 Task: Search one way flight ticket for 1 adult, 1 child, 1 infant in seat in premium economy from Rockford: Chicago Rockford International Airport(was Northwest Chicagoland Regional Airport At Rockford) to New Bern: Coastal Carolina Regional Airport (was Craven County Regional) on 5-4-2023. Choice of flights is American. Number of bags: 6 checked bags. Price is upto 110000. Outbound departure time preference is 17:45.
Action: Mouse moved to (324, 319)
Screenshot: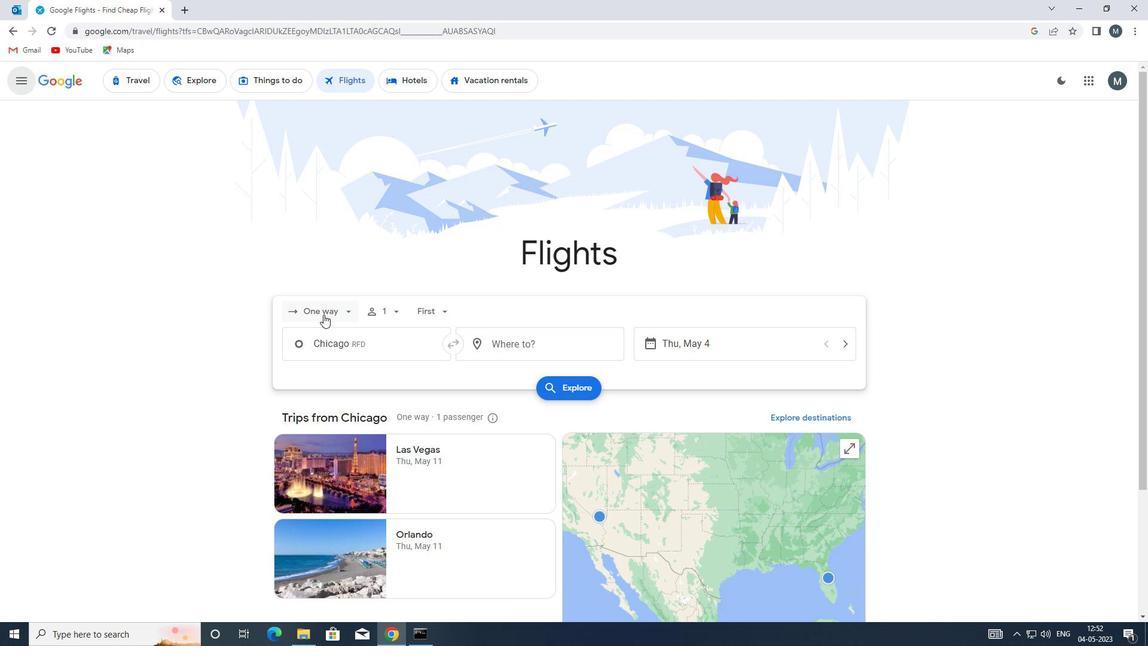 
Action: Mouse pressed left at (324, 319)
Screenshot: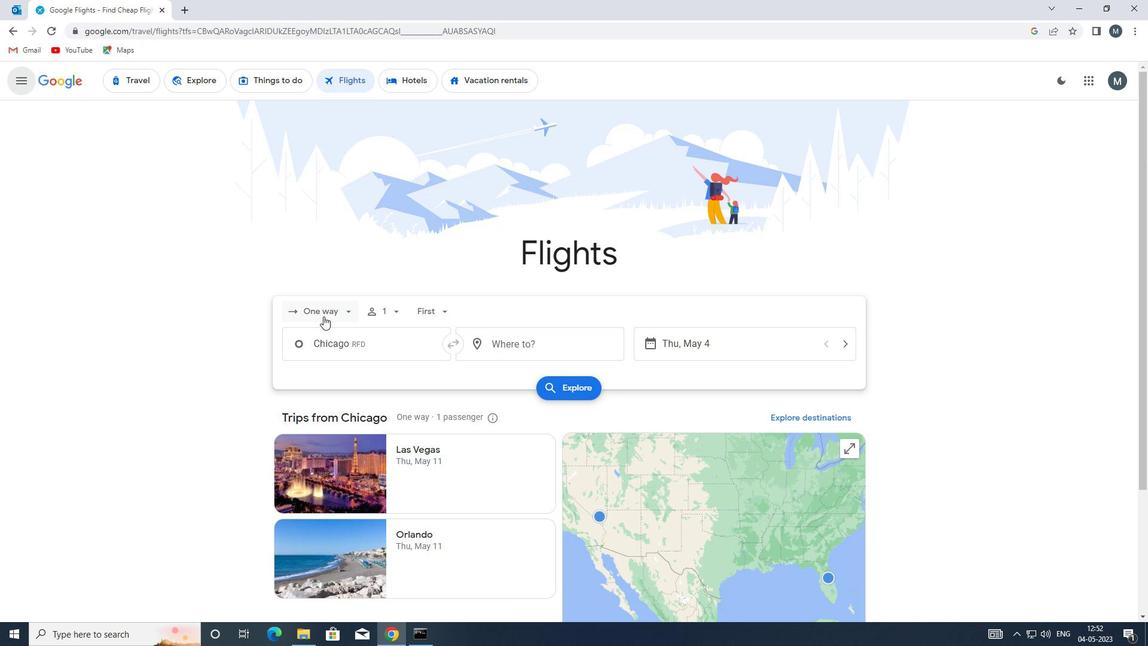 
Action: Mouse moved to (331, 366)
Screenshot: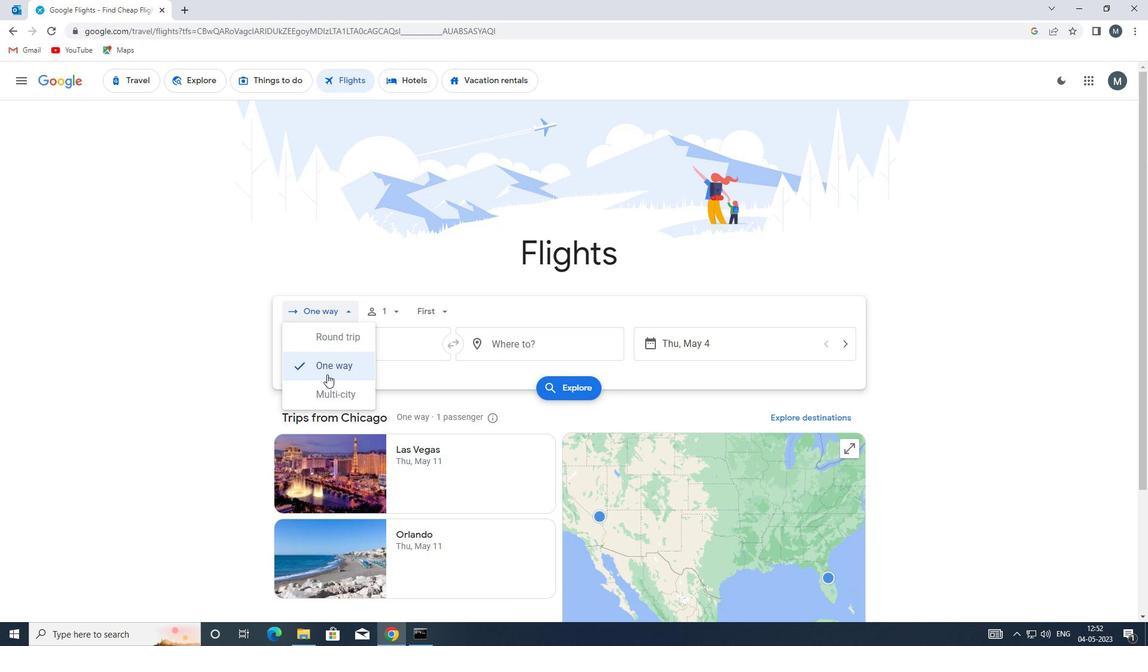
Action: Mouse pressed left at (331, 366)
Screenshot: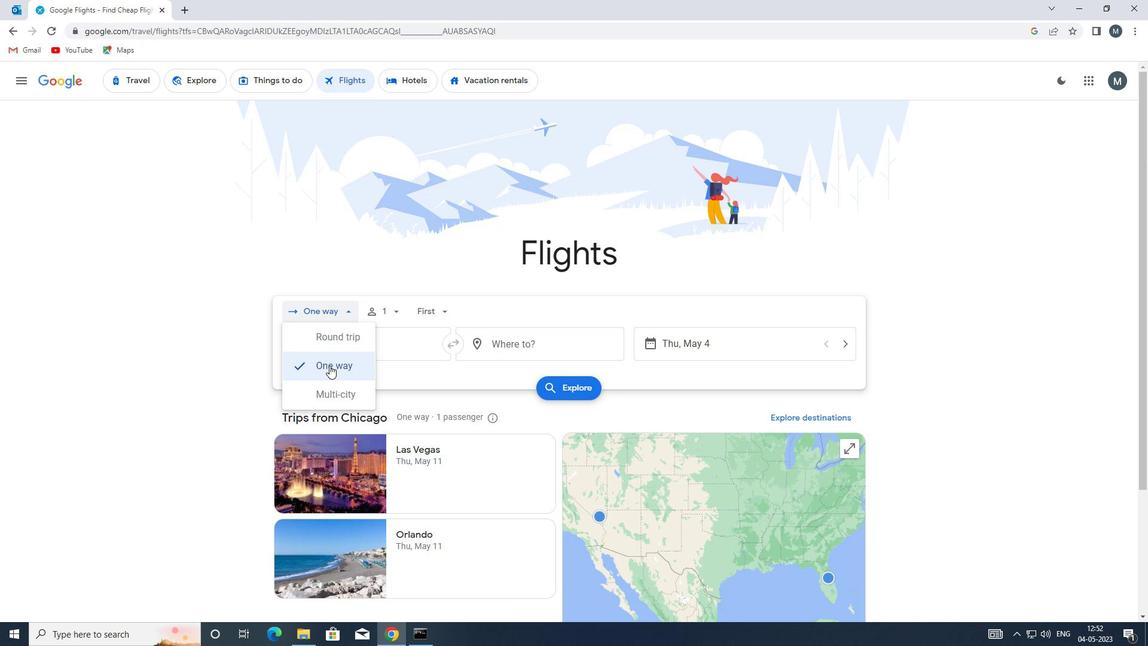 
Action: Mouse moved to (397, 312)
Screenshot: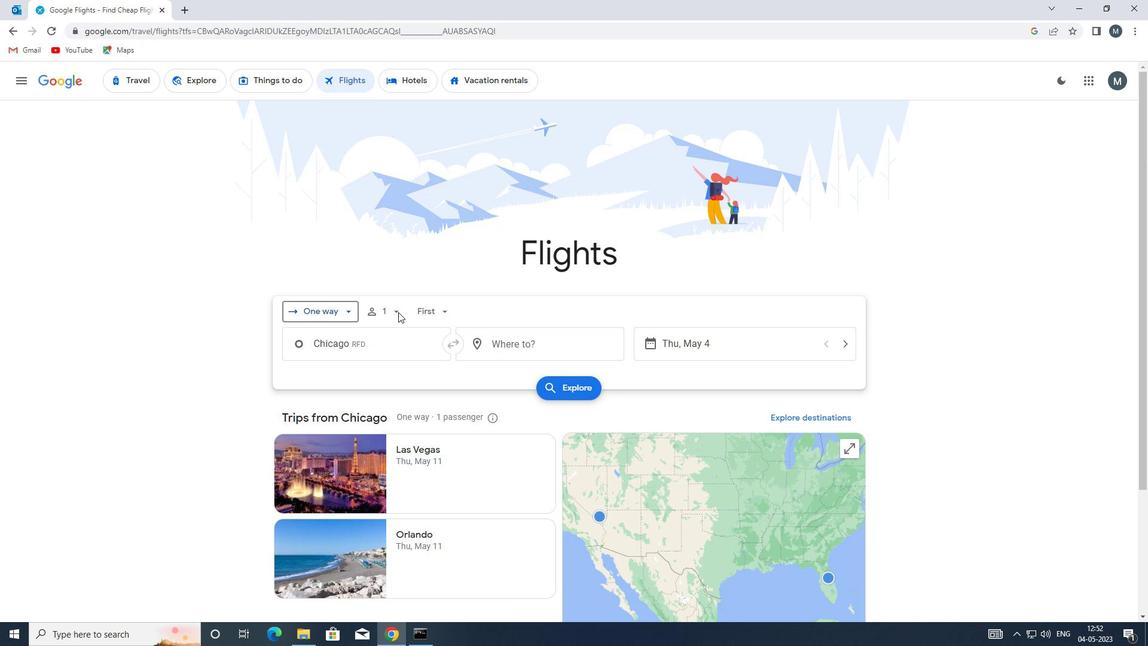 
Action: Mouse pressed left at (397, 312)
Screenshot: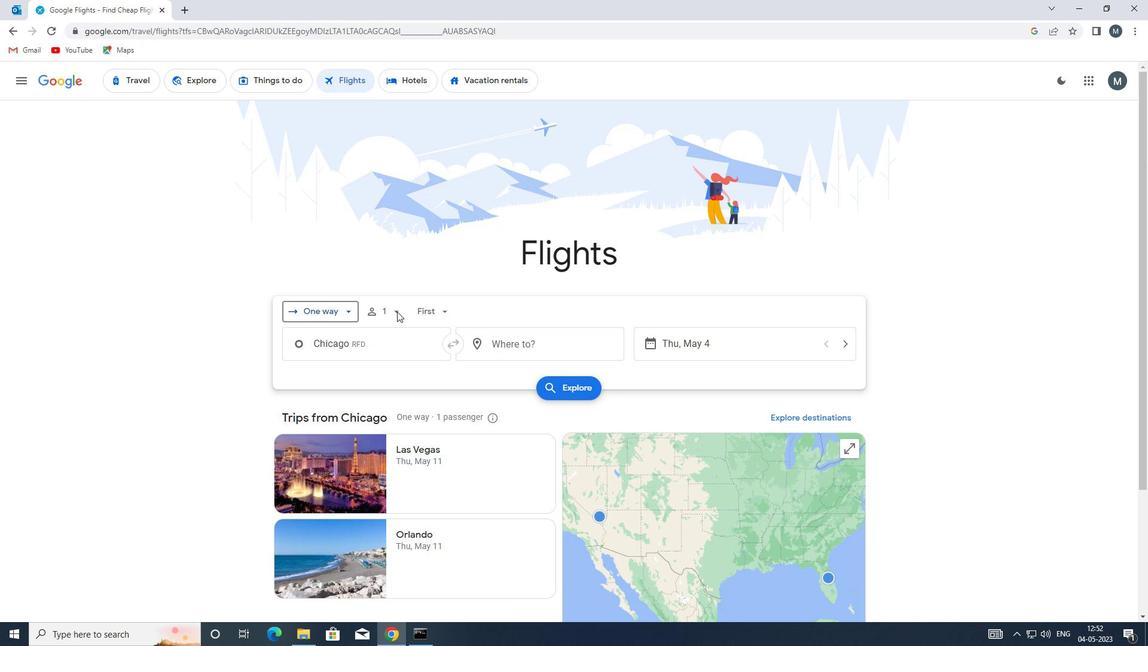 
Action: Mouse moved to (491, 373)
Screenshot: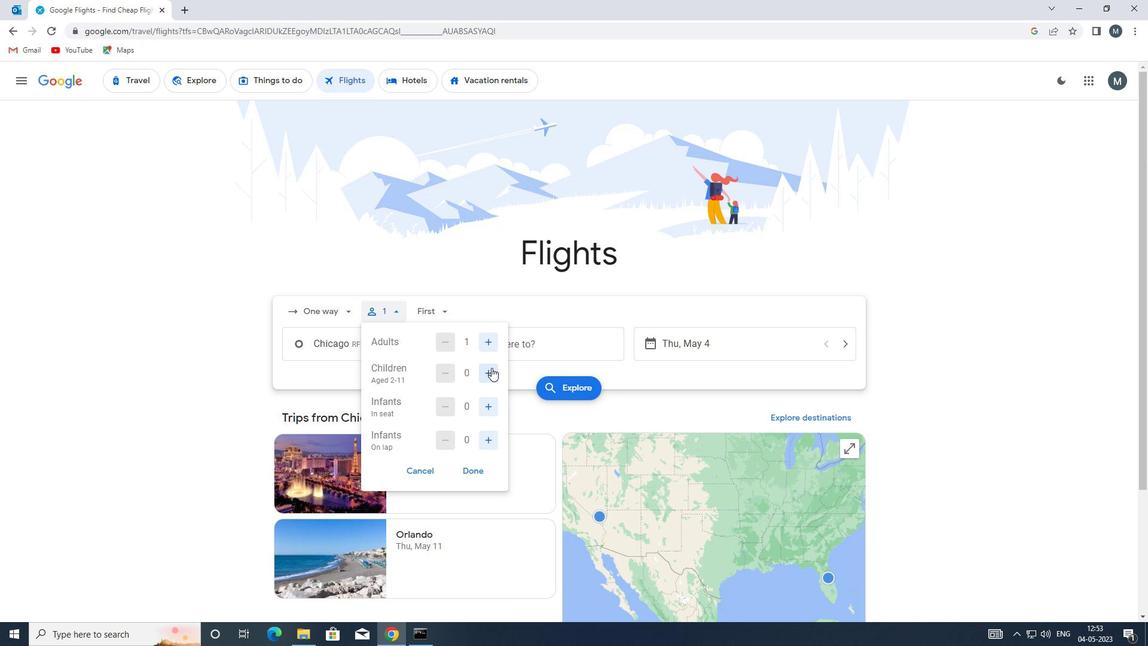 
Action: Mouse pressed left at (491, 373)
Screenshot: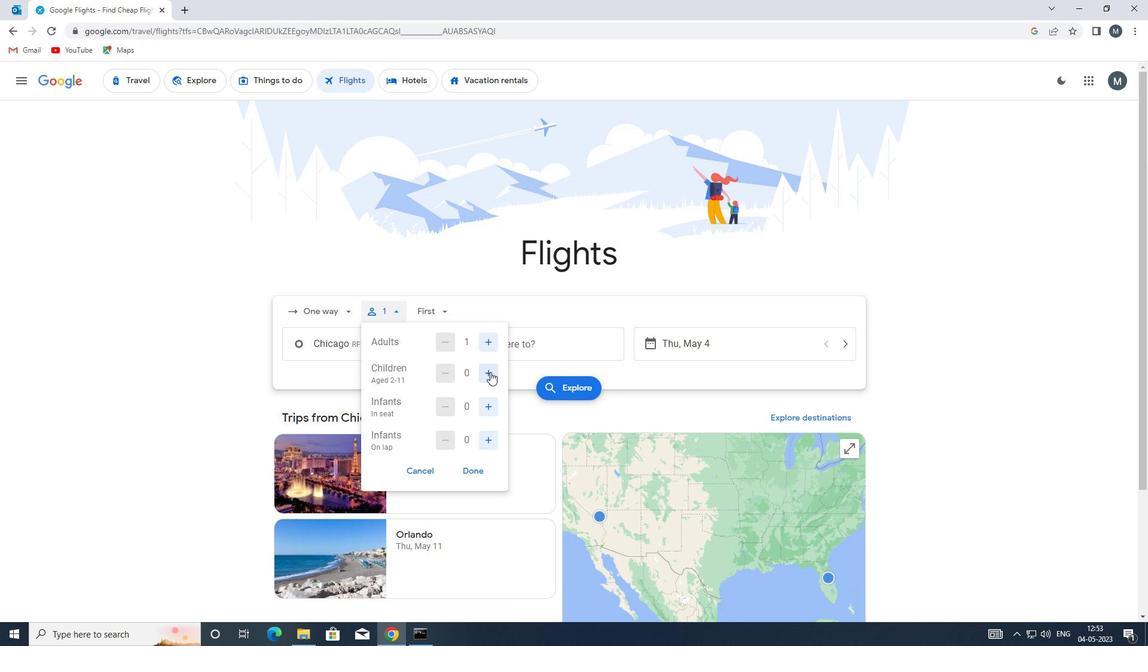 
Action: Mouse moved to (490, 409)
Screenshot: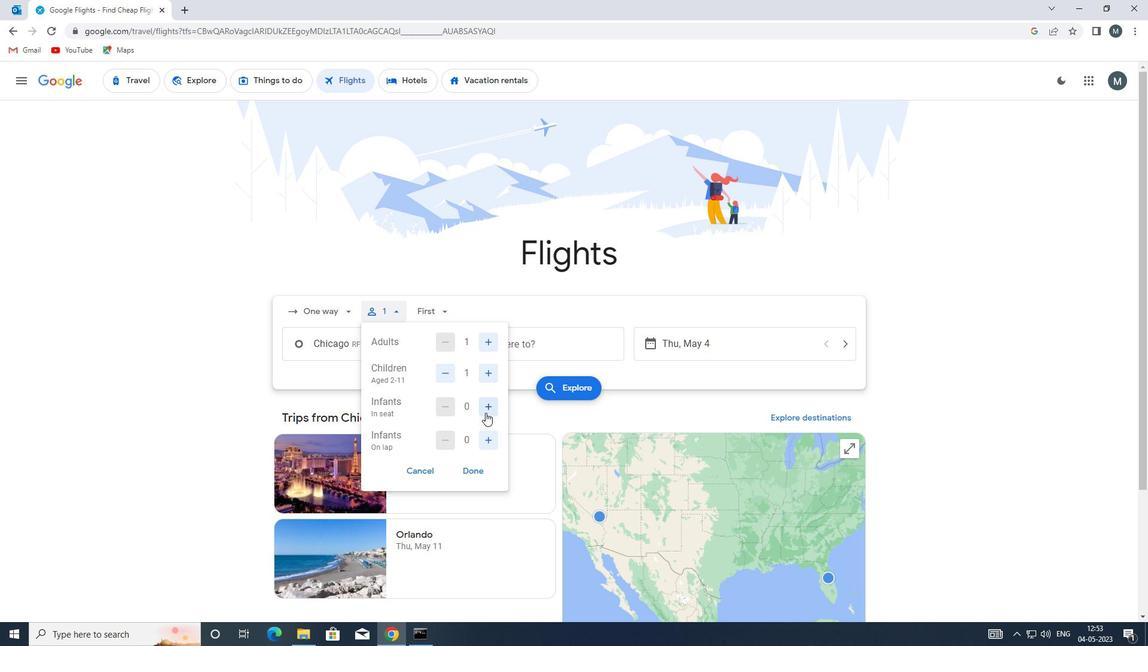 
Action: Mouse pressed left at (490, 409)
Screenshot: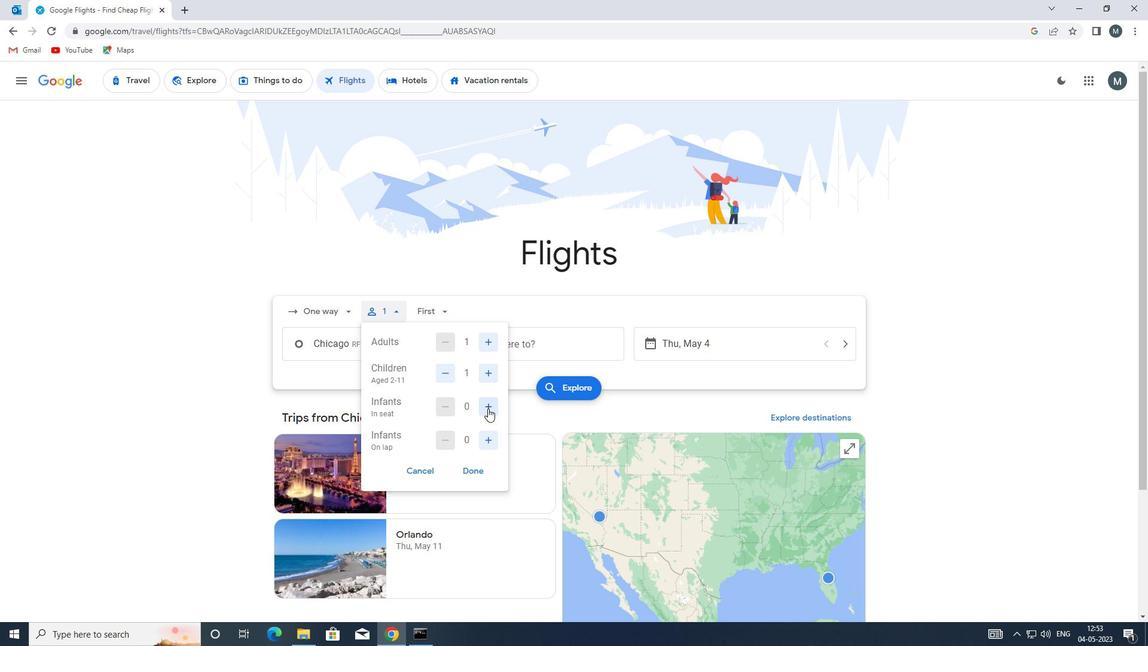
Action: Mouse moved to (481, 472)
Screenshot: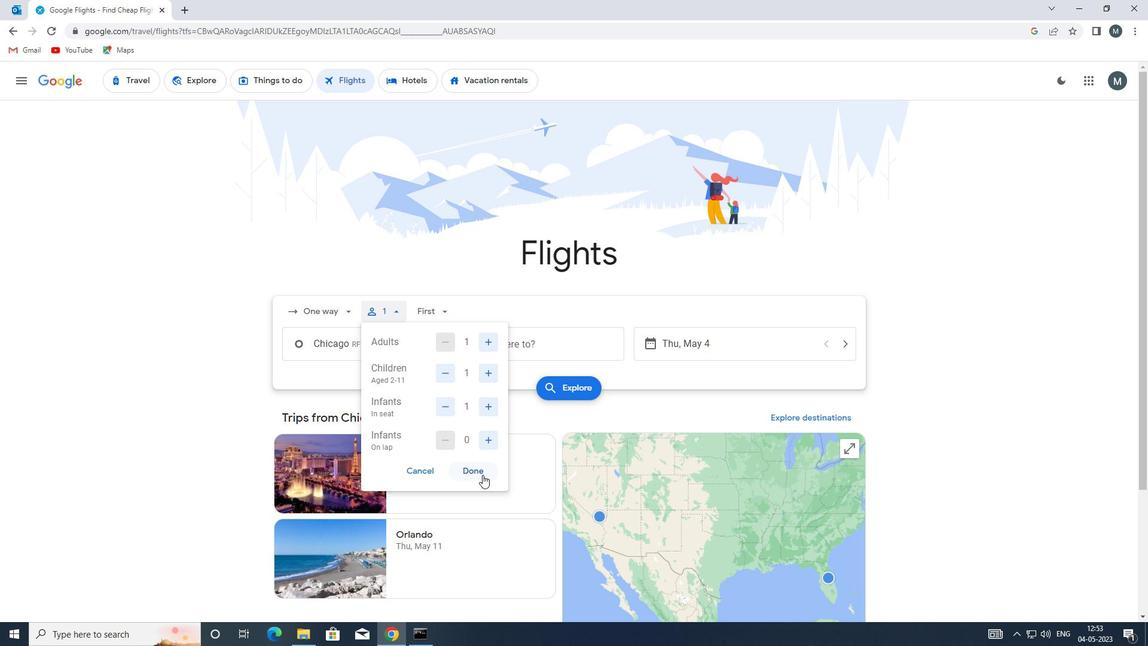 
Action: Mouse pressed left at (481, 472)
Screenshot: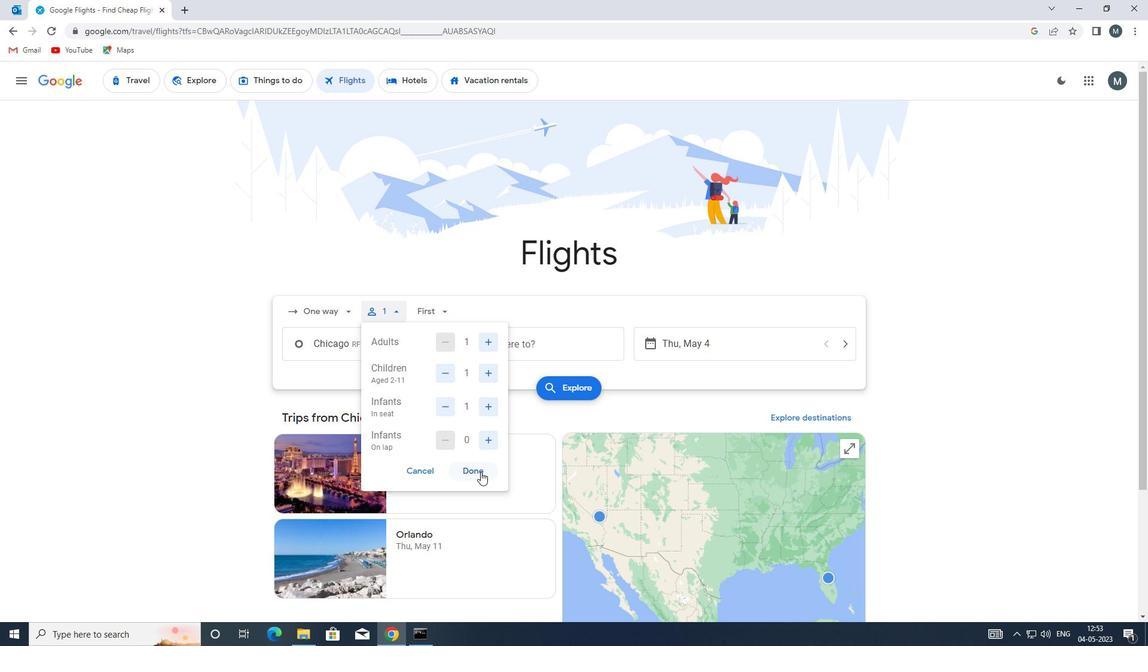 
Action: Mouse moved to (442, 314)
Screenshot: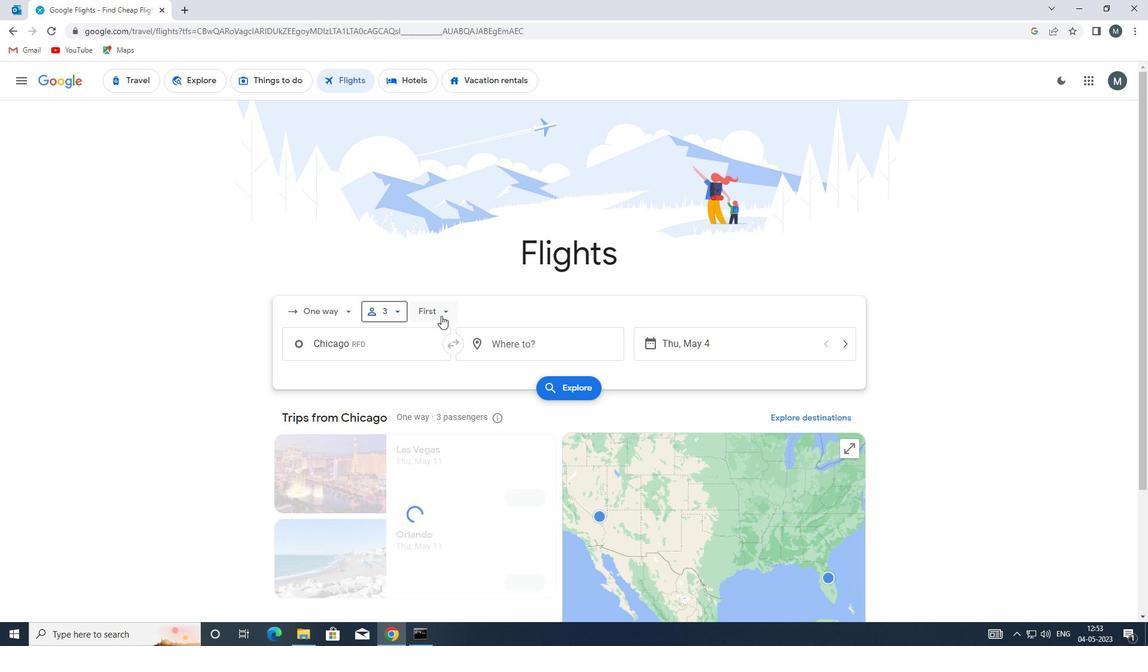 
Action: Mouse pressed left at (442, 314)
Screenshot: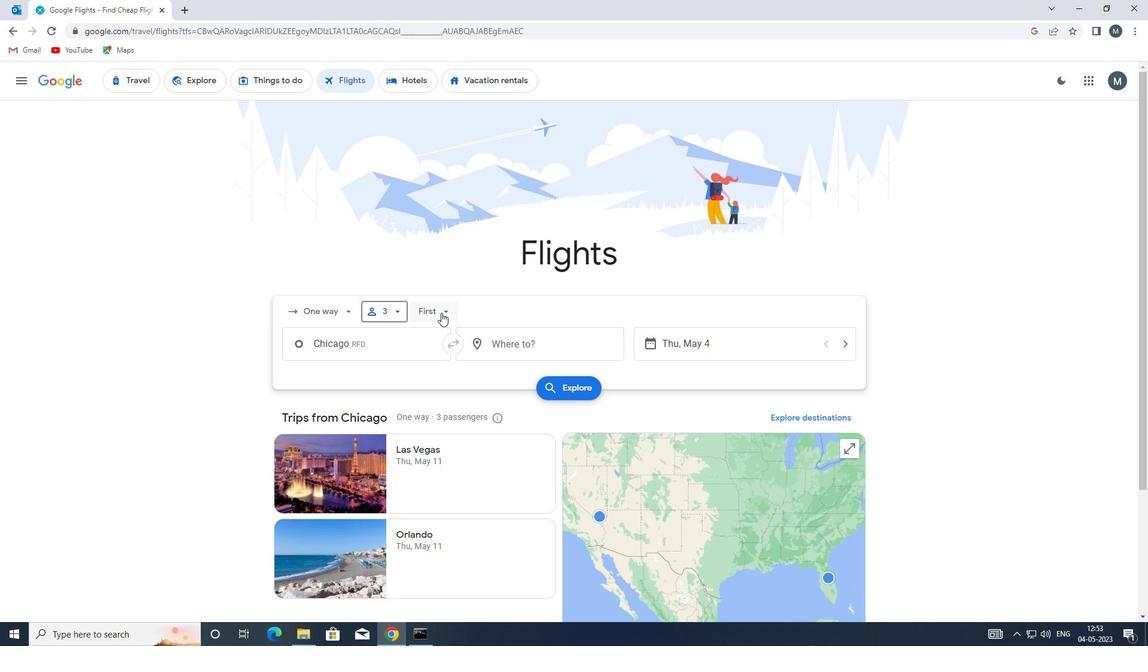 
Action: Mouse moved to (468, 366)
Screenshot: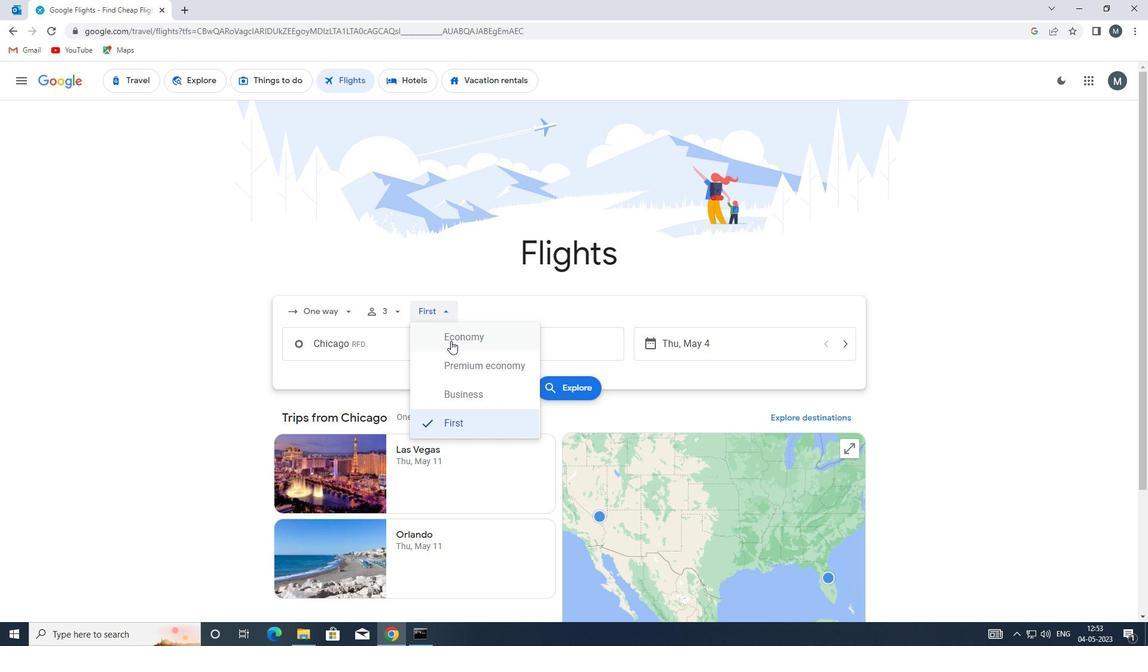 
Action: Mouse pressed left at (468, 366)
Screenshot: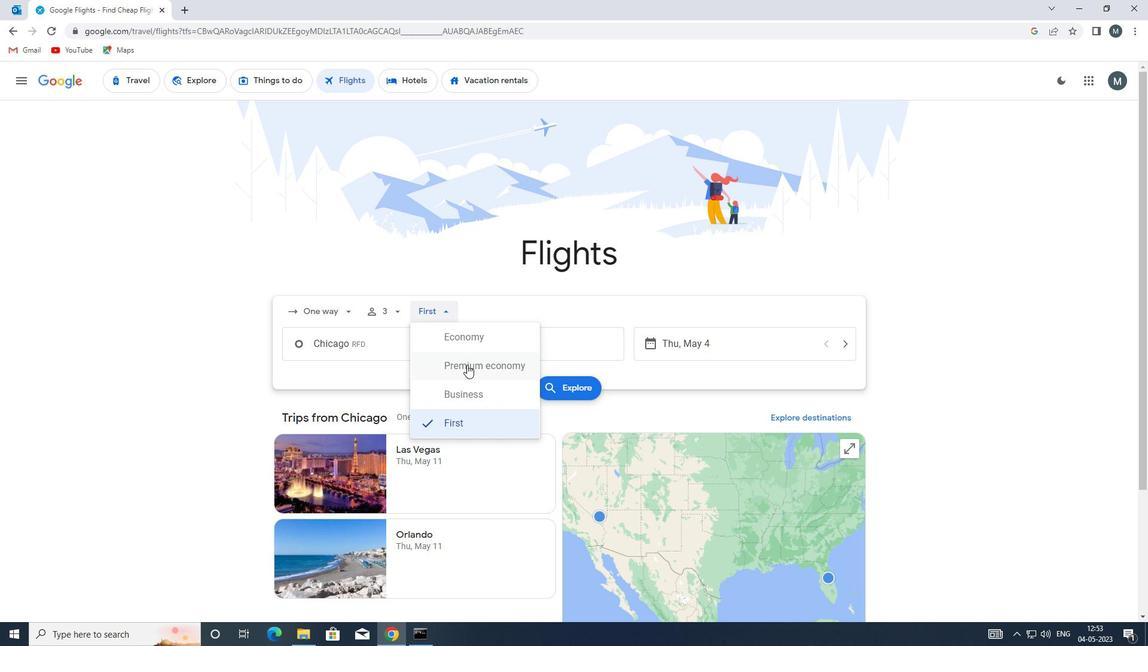 
Action: Mouse moved to (401, 350)
Screenshot: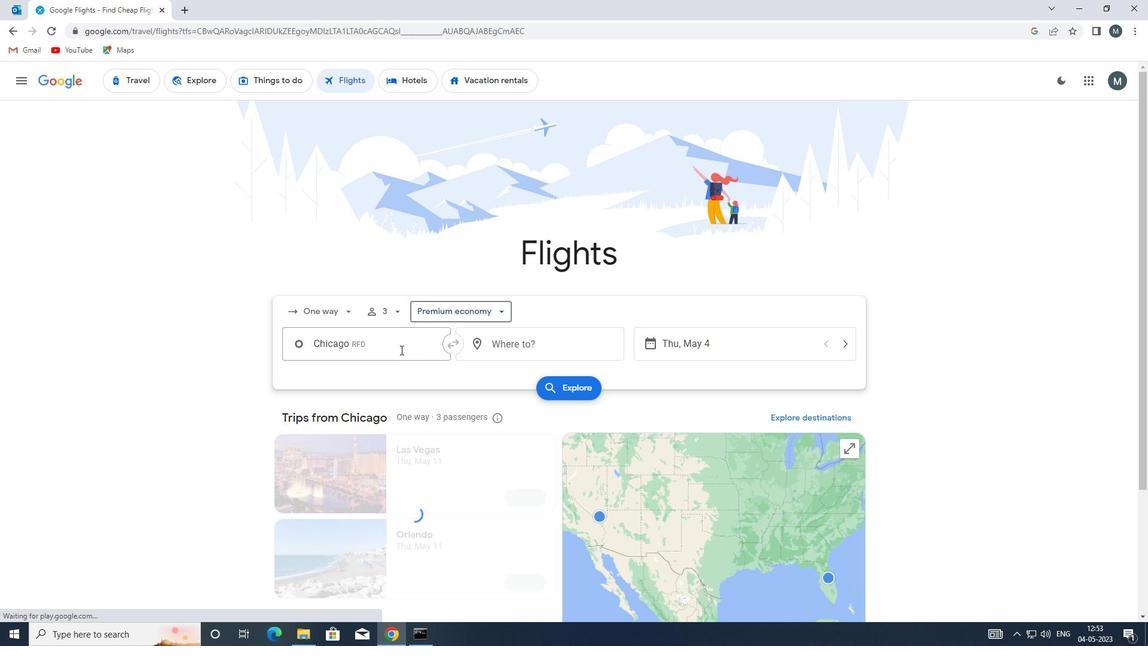 
Action: Mouse pressed left at (401, 350)
Screenshot: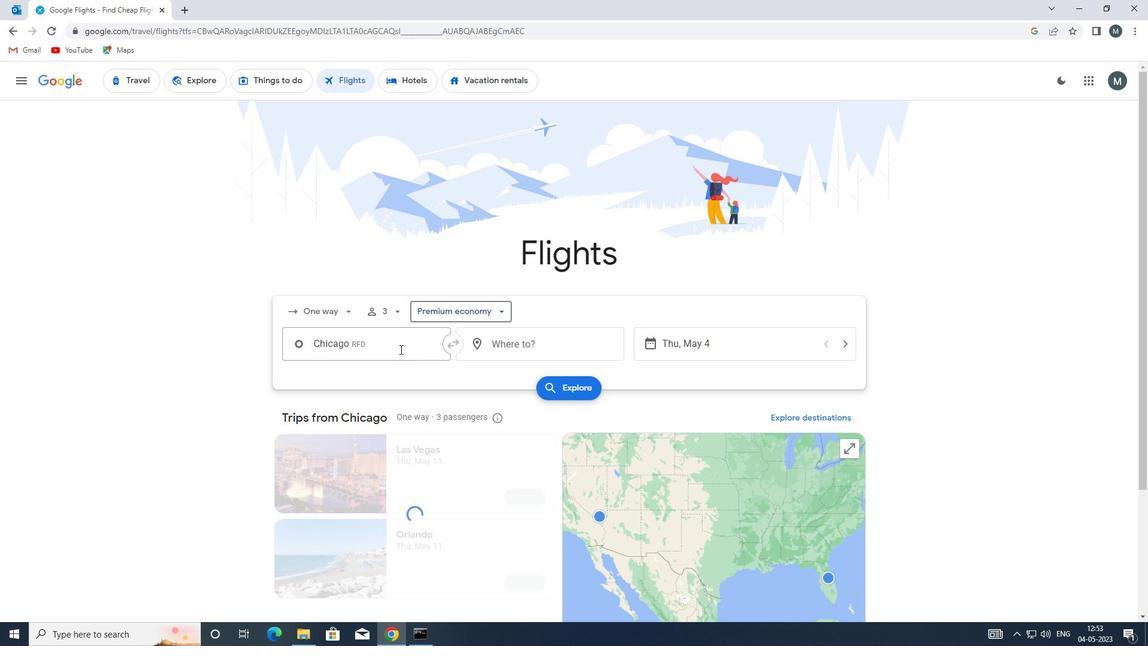
Action: Mouse moved to (402, 353)
Screenshot: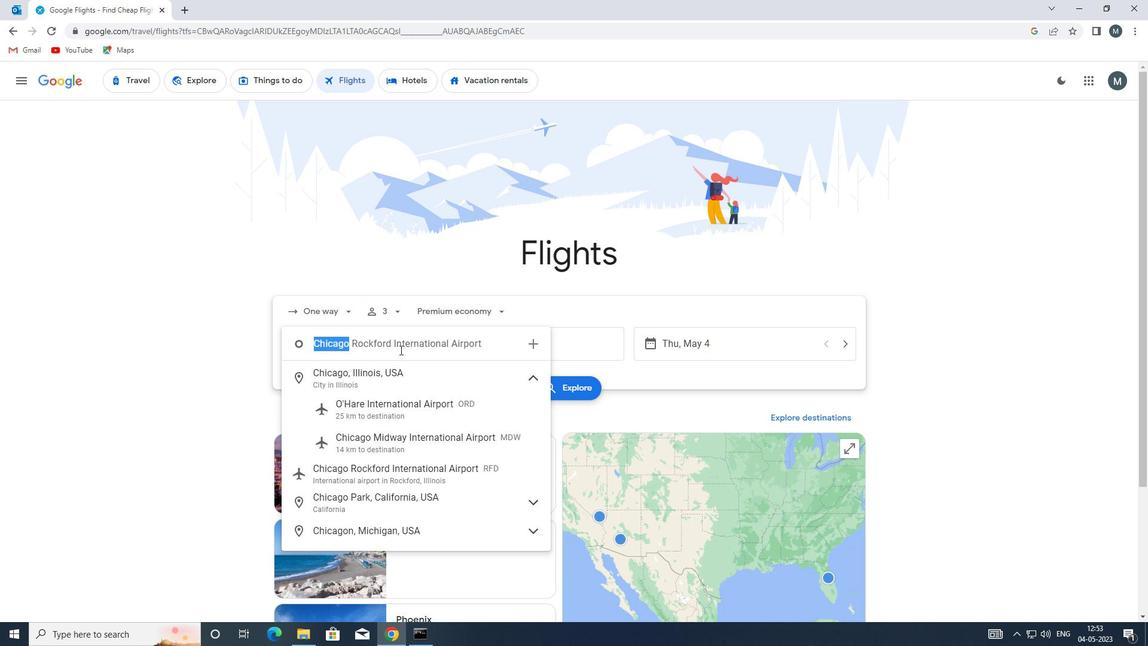 
Action: Key pressed rfd
Screenshot: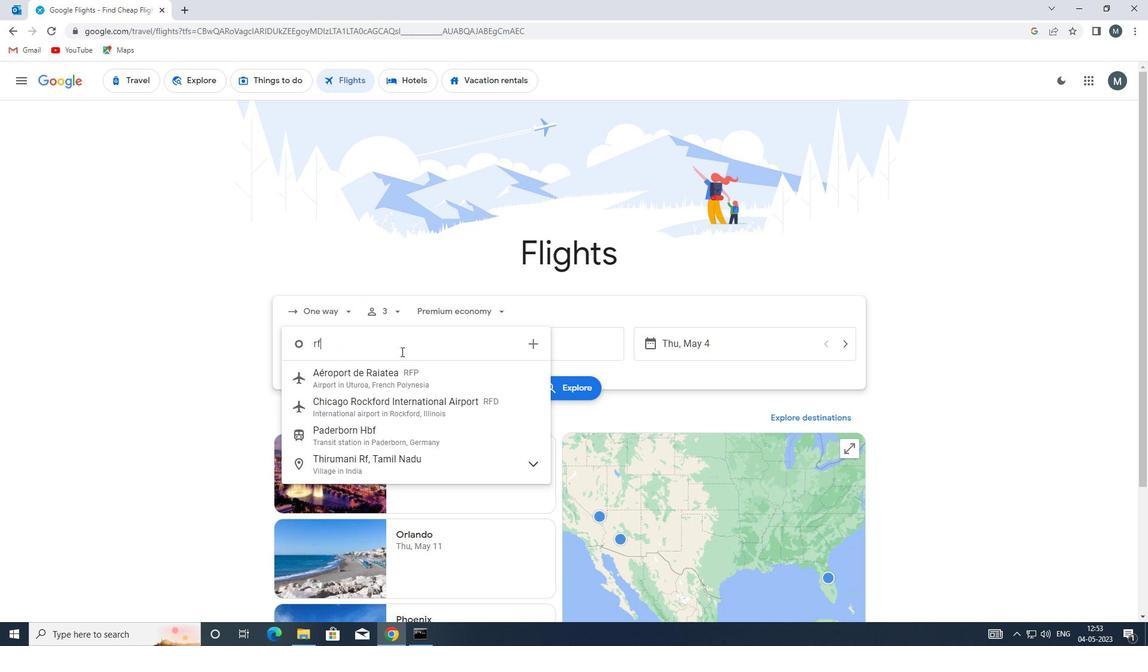 
Action: Mouse moved to (410, 378)
Screenshot: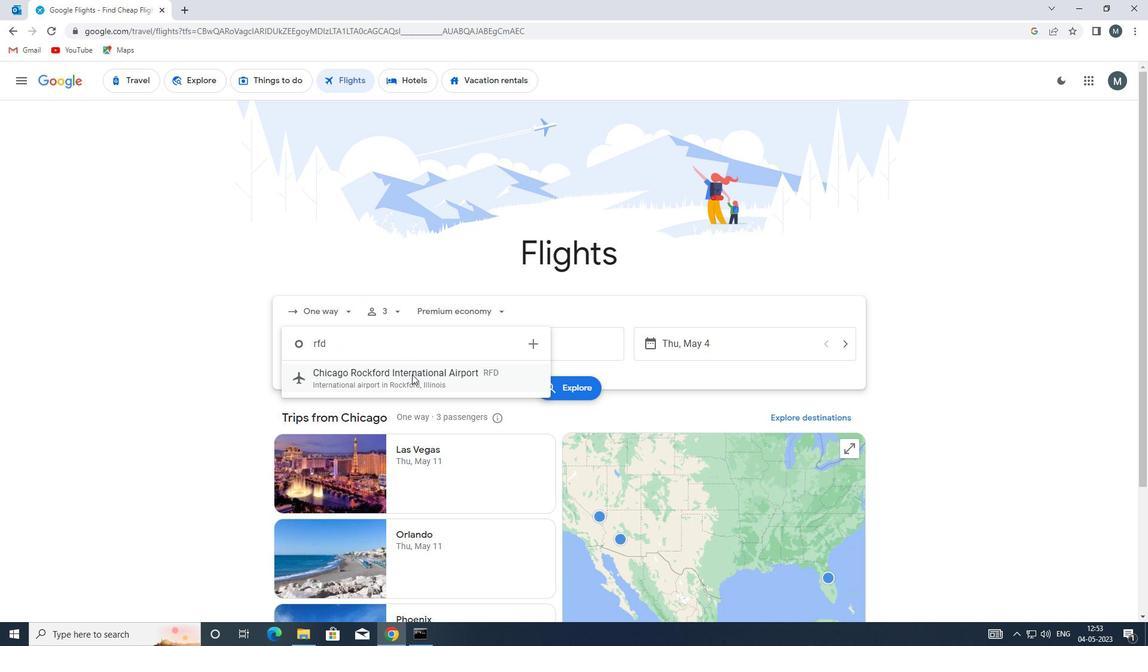 
Action: Mouse pressed left at (410, 378)
Screenshot: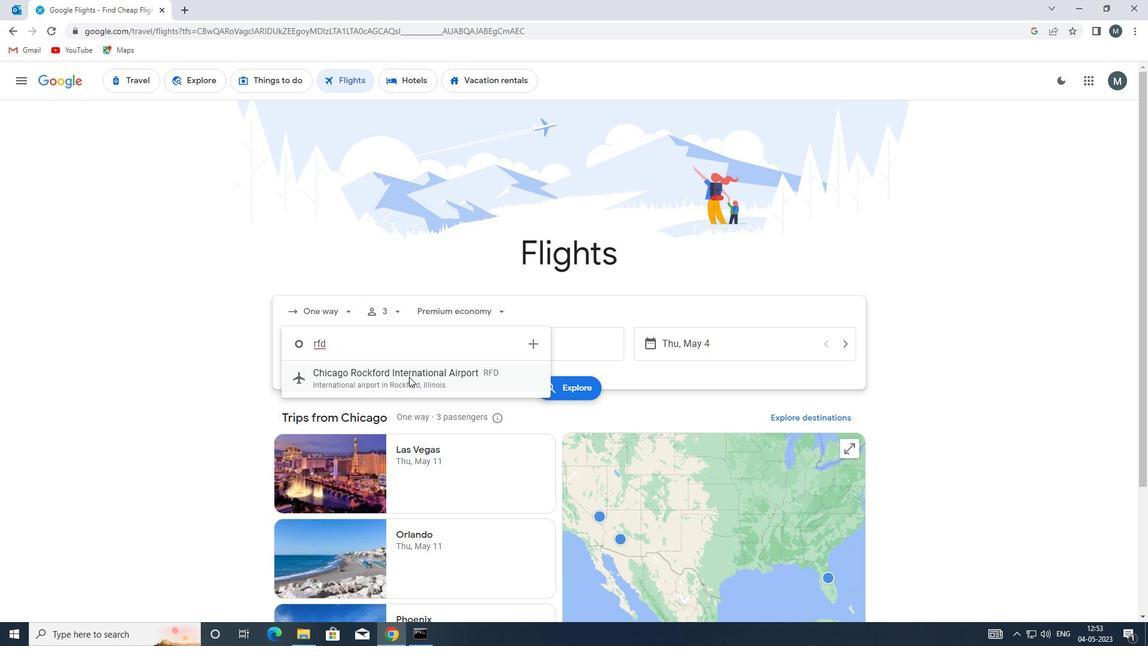 
Action: Mouse moved to (515, 351)
Screenshot: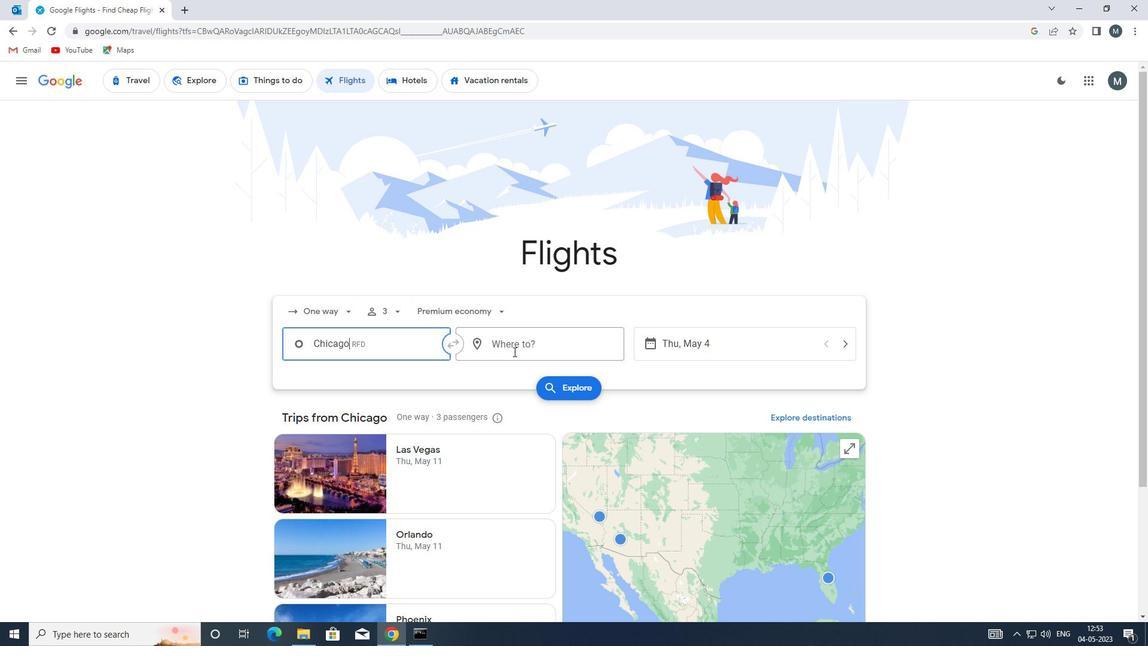 
Action: Mouse pressed left at (515, 351)
Screenshot: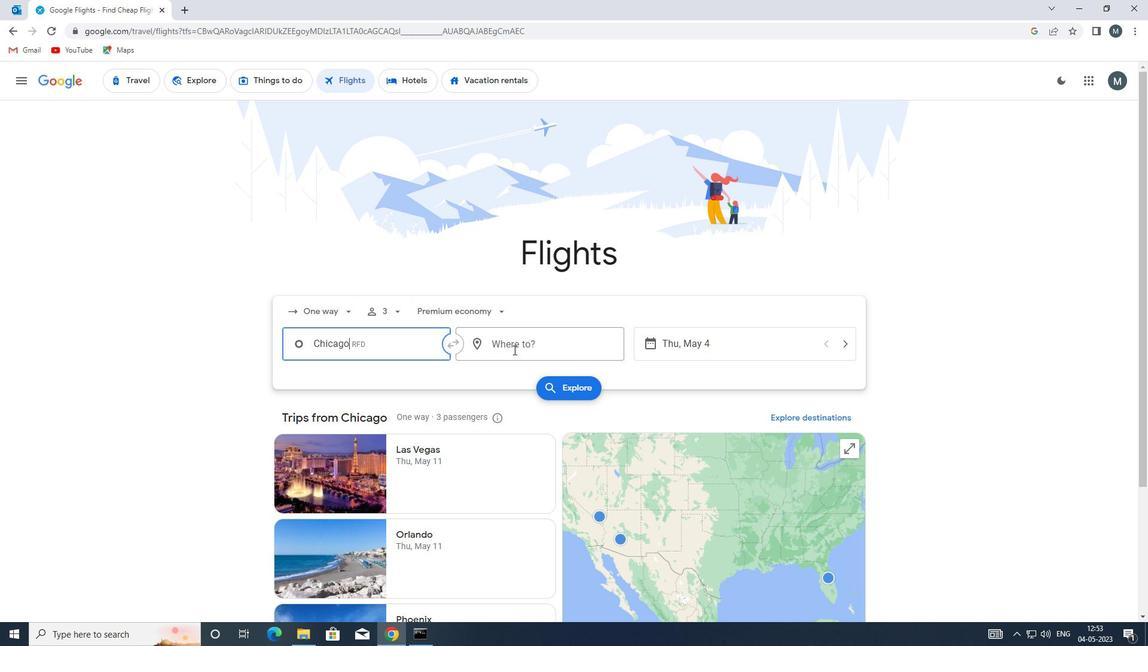 
Action: Mouse moved to (515, 349)
Screenshot: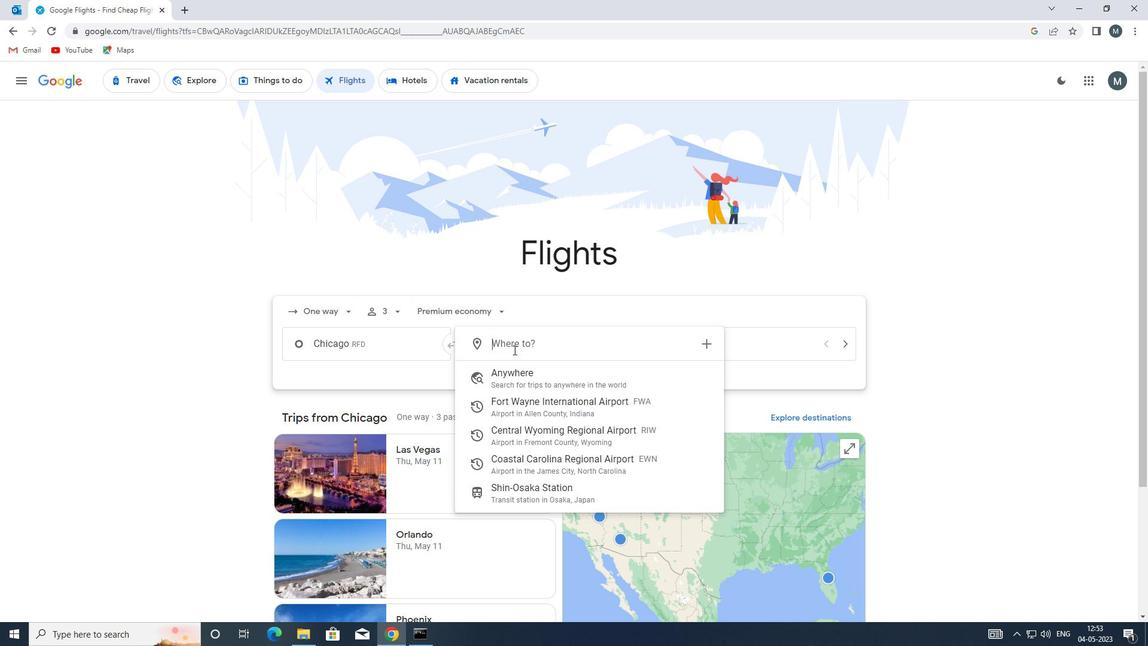
Action: Key pressed ewn
Screenshot: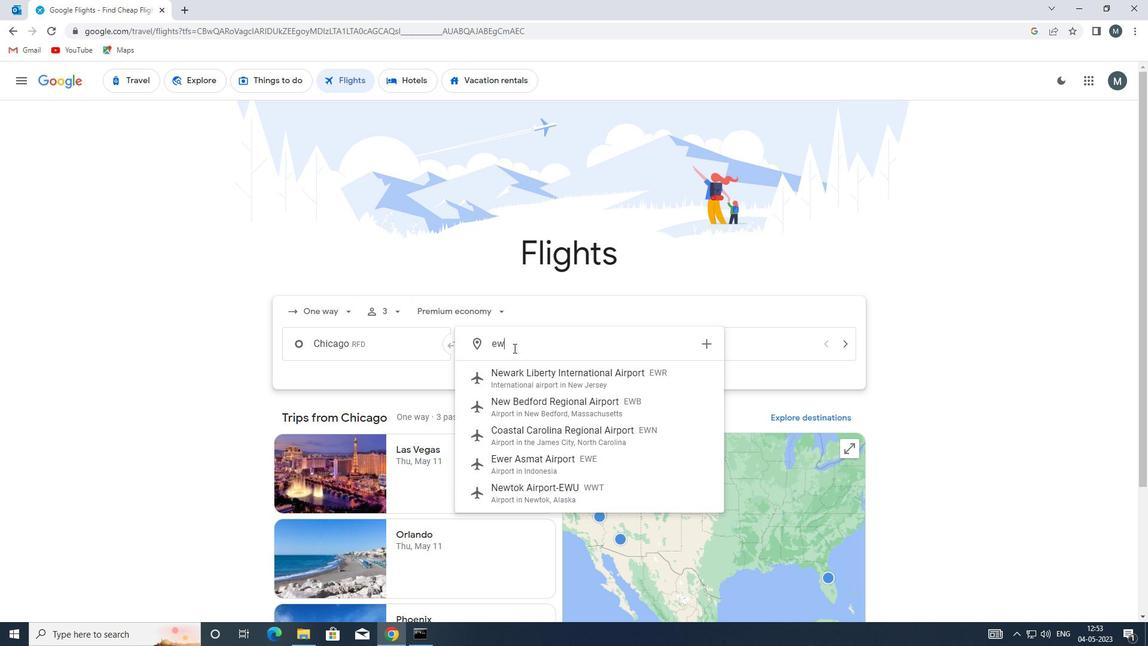 
Action: Mouse moved to (527, 381)
Screenshot: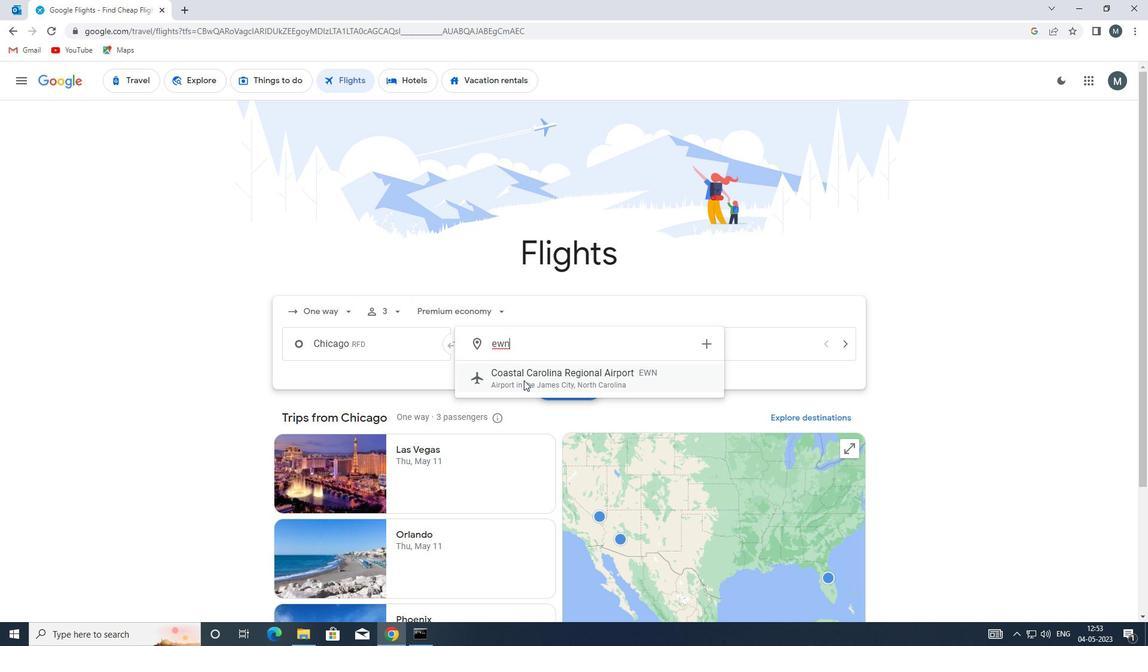 
Action: Mouse pressed left at (527, 381)
Screenshot: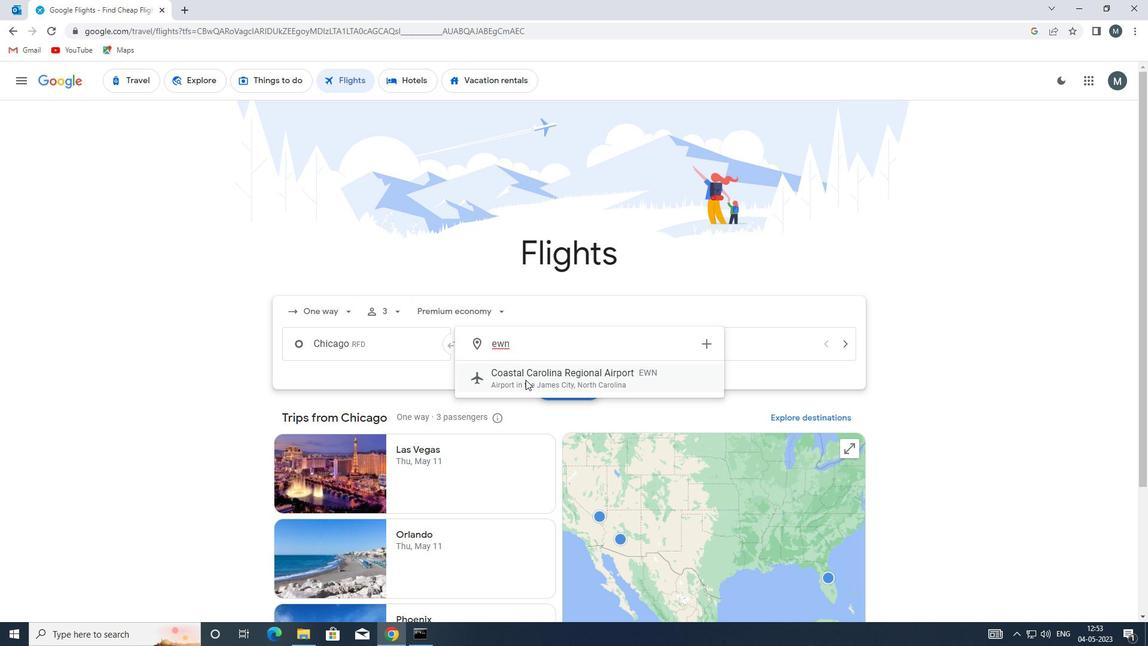 
Action: Mouse moved to (676, 345)
Screenshot: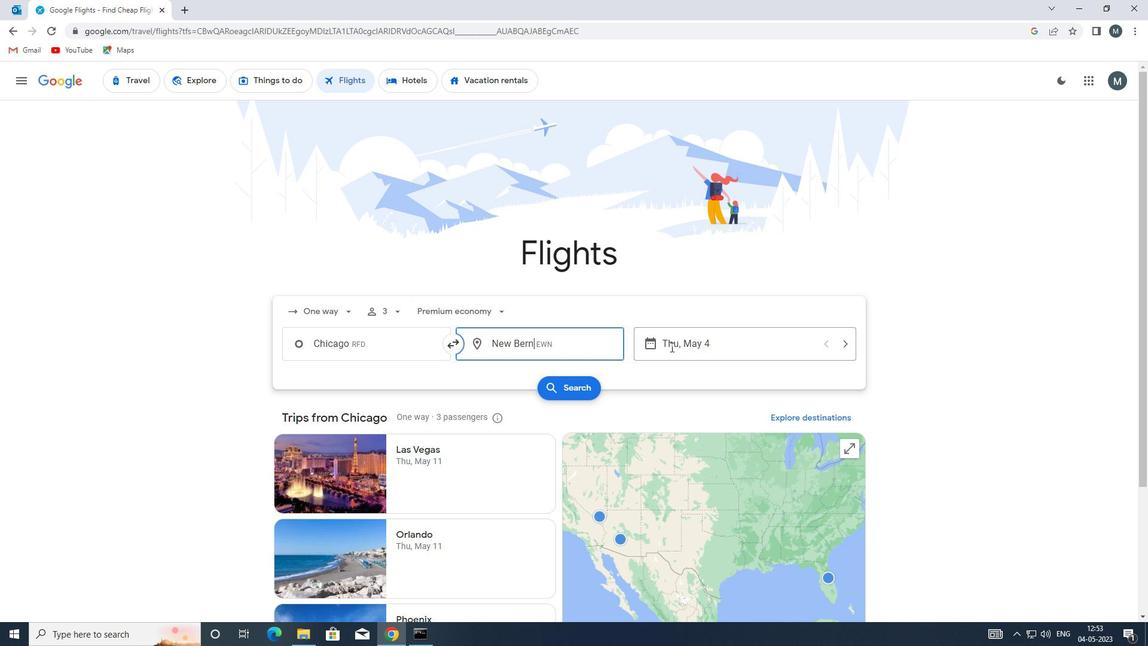 
Action: Mouse pressed left at (676, 345)
Screenshot: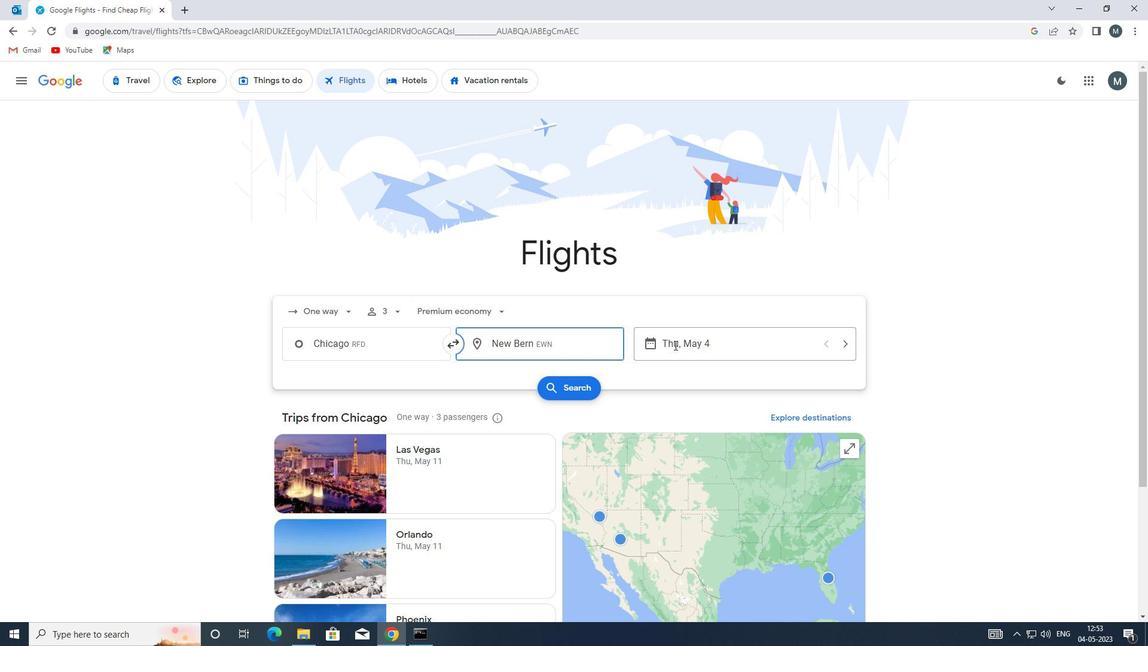 
Action: Mouse moved to (552, 405)
Screenshot: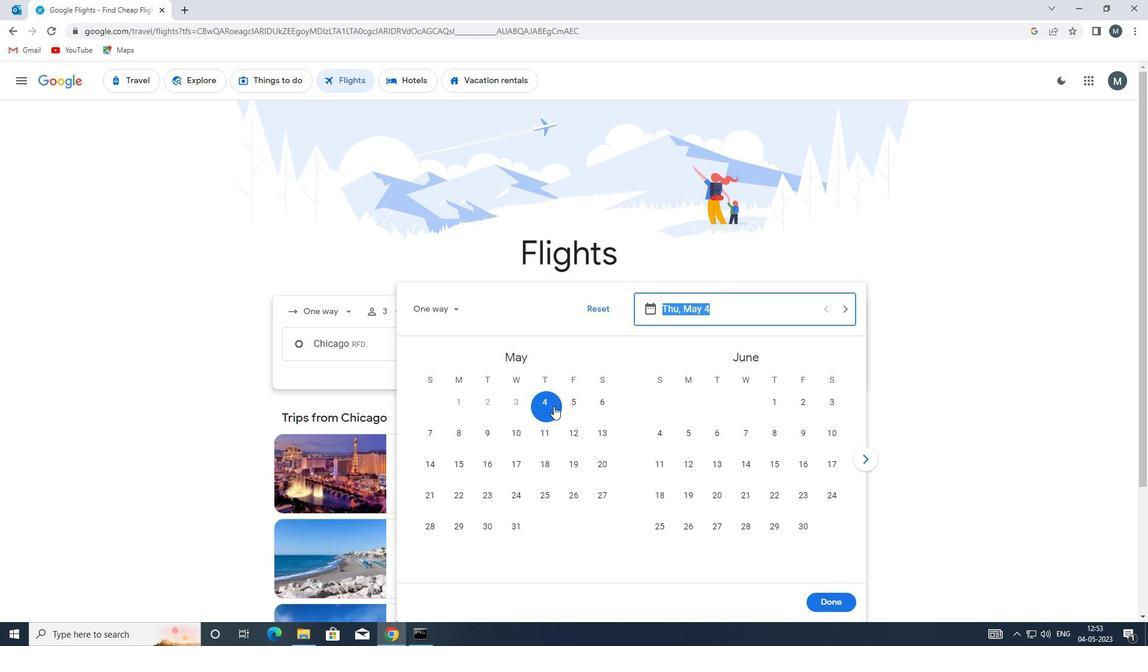 
Action: Mouse pressed left at (552, 405)
Screenshot: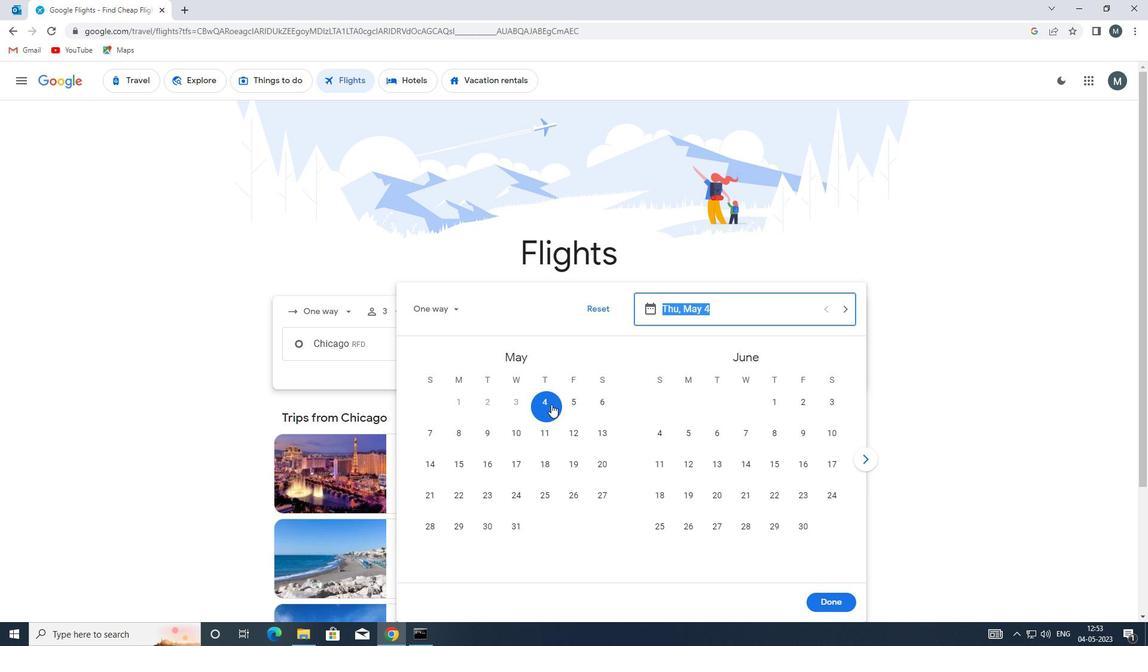 
Action: Mouse moved to (552, 401)
Screenshot: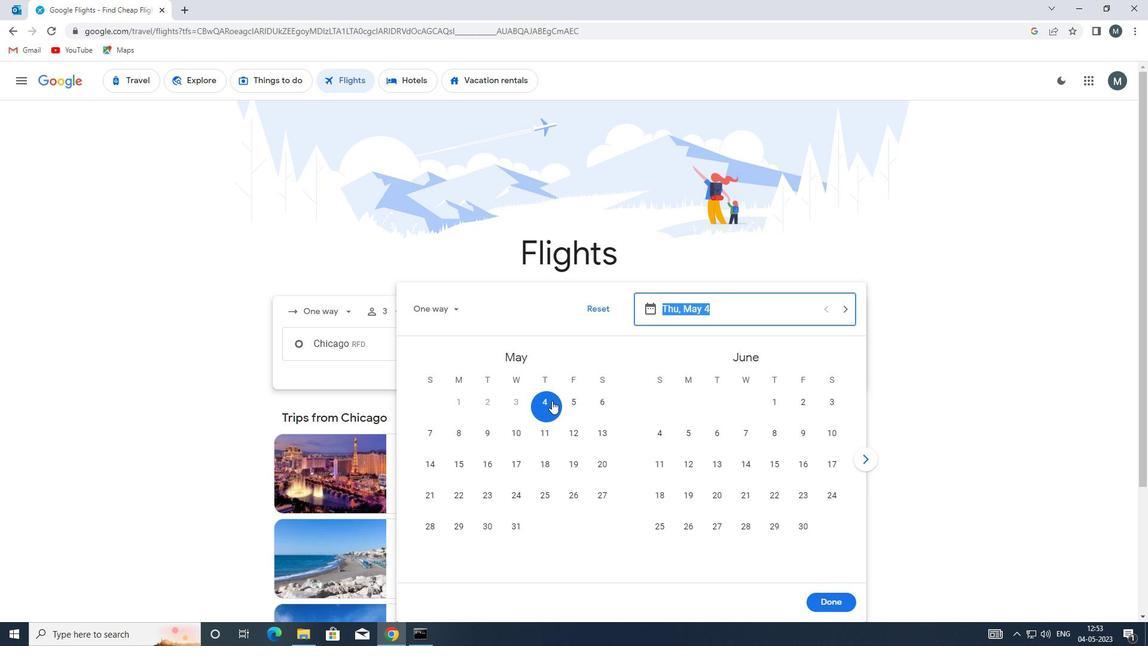 
Action: Mouse scrolled (552, 400) with delta (0, 0)
Screenshot: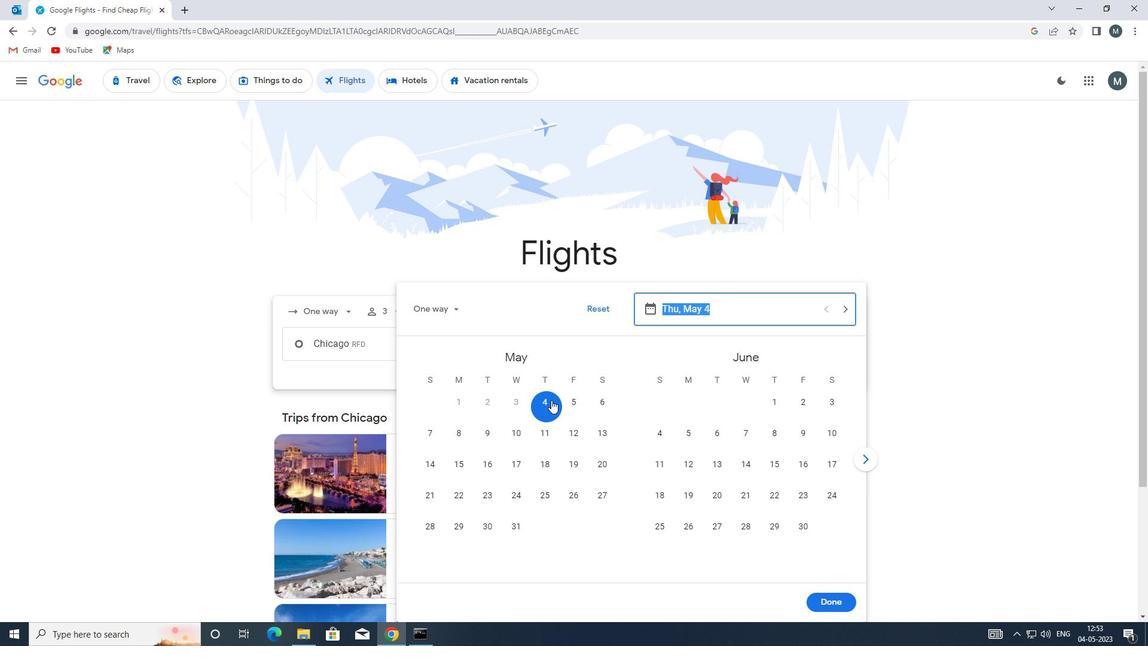 
Action: Mouse moved to (844, 542)
Screenshot: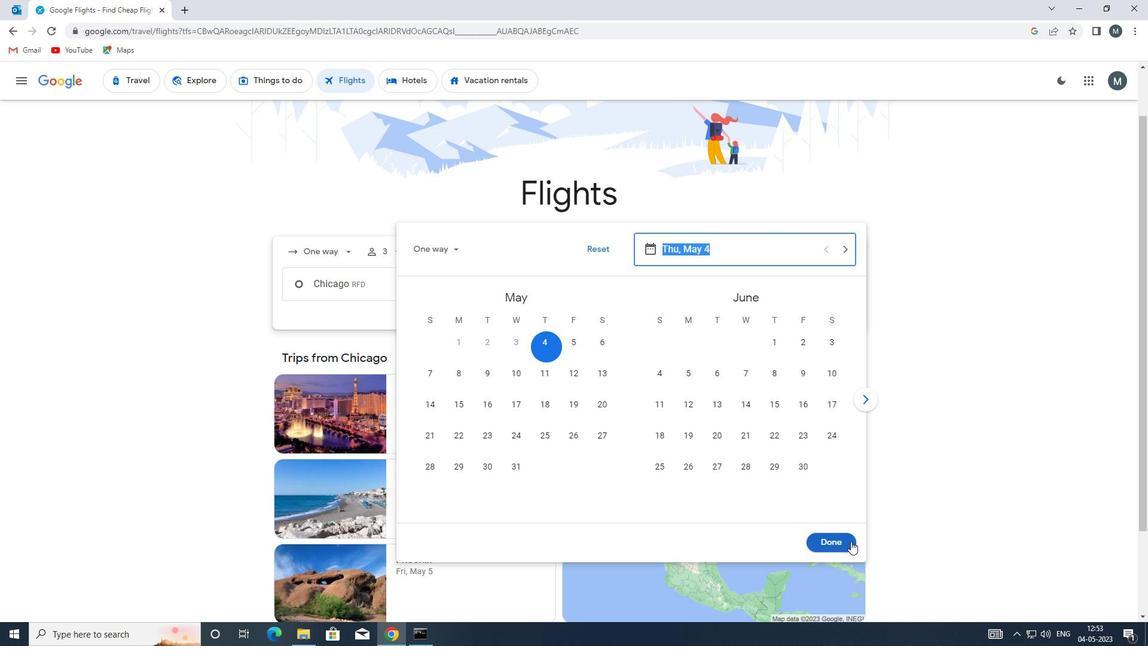 
Action: Mouse pressed left at (844, 542)
Screenshot: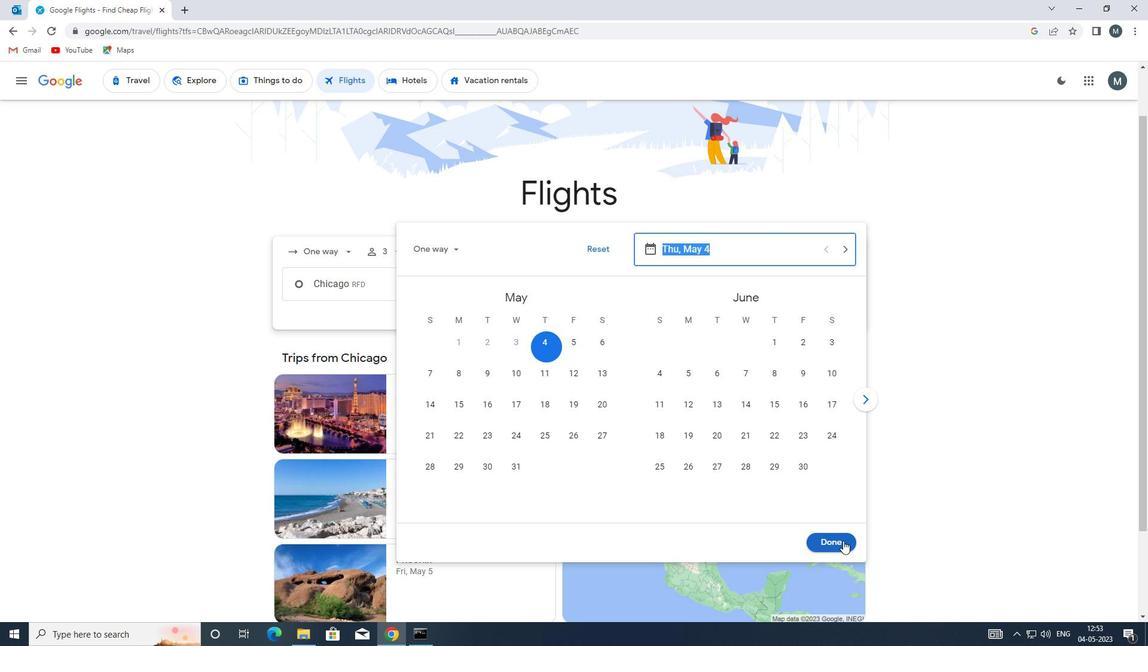 
Action: Mouse moved to (582, 329)
Screenshot: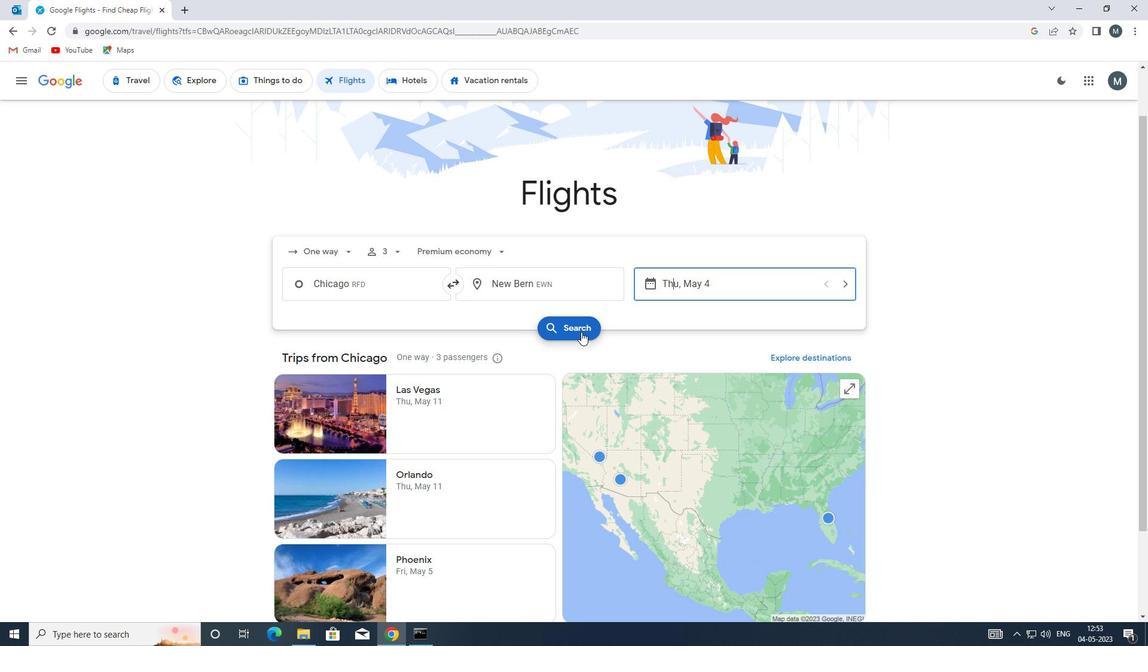 
Action: Mouse pressed left at (582, 329)
Screenshot: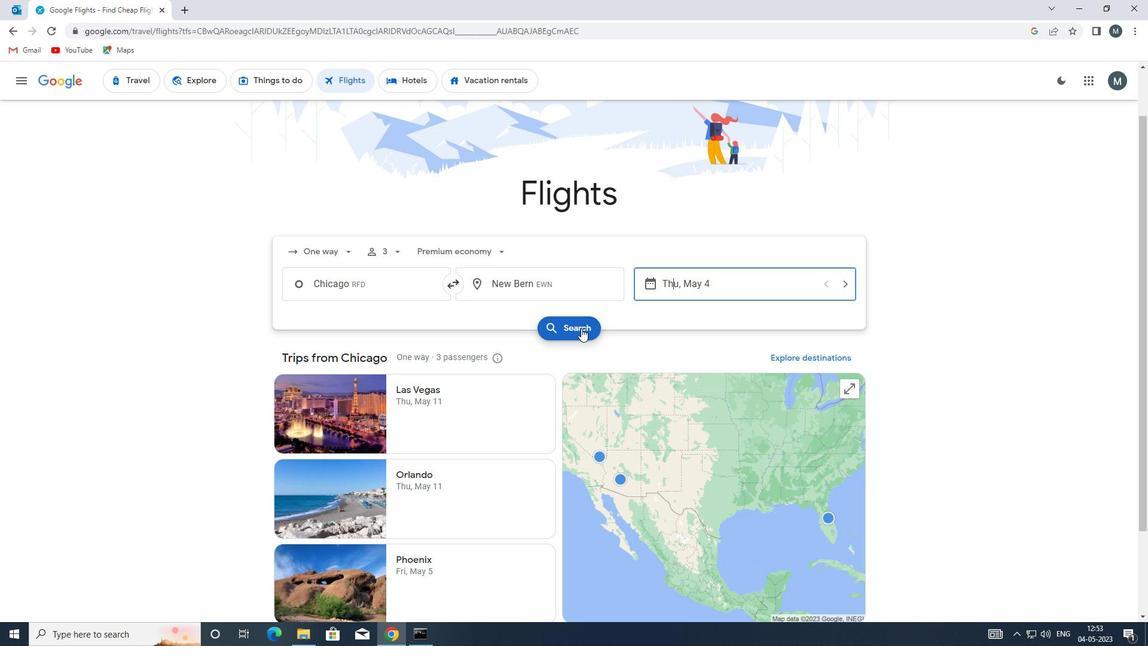 
Action: Mouse moved to (304, 187)
Screenshot: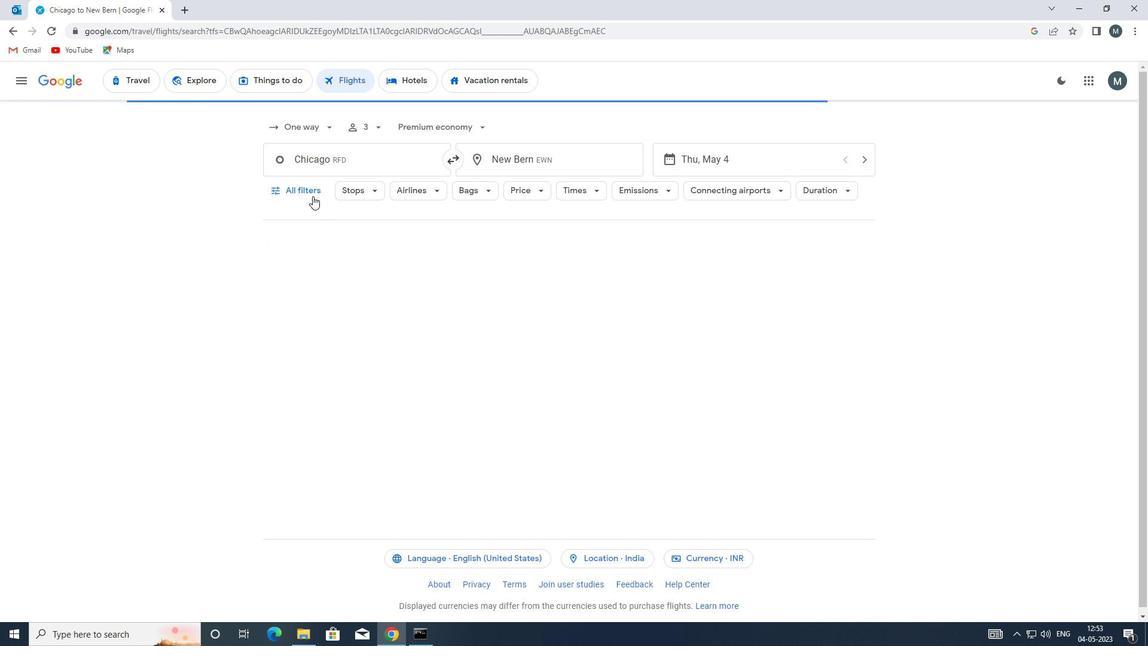
Action: Mouse pressed left at (304, 187)
Screenshot: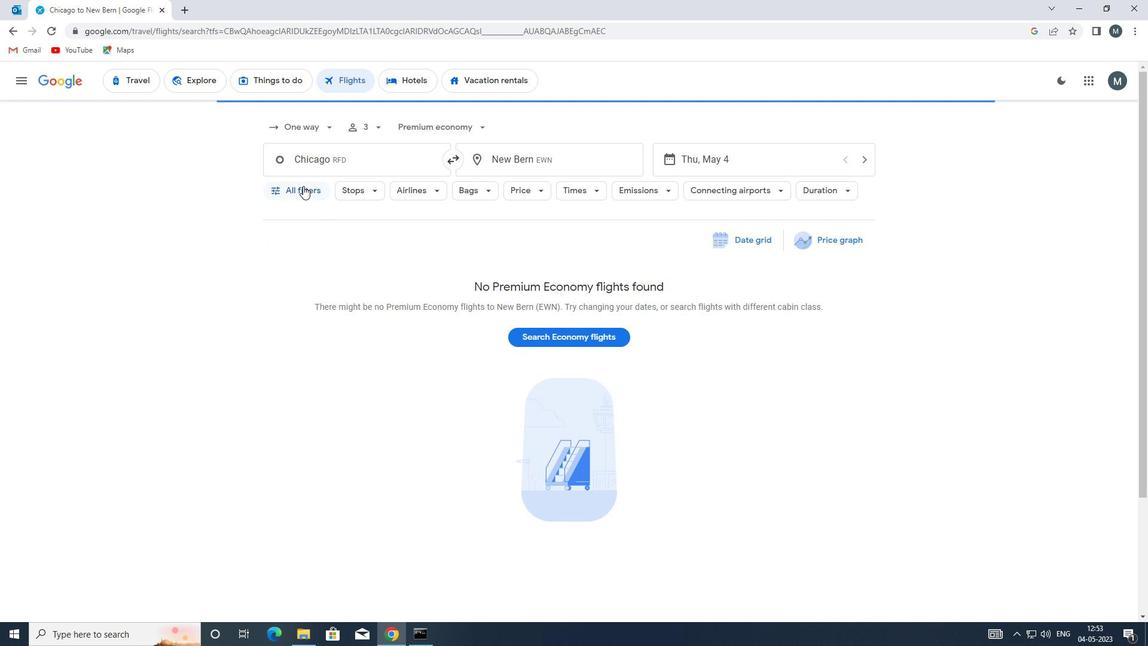 
Action: Mouse moved to (420, 351)
Screenshot: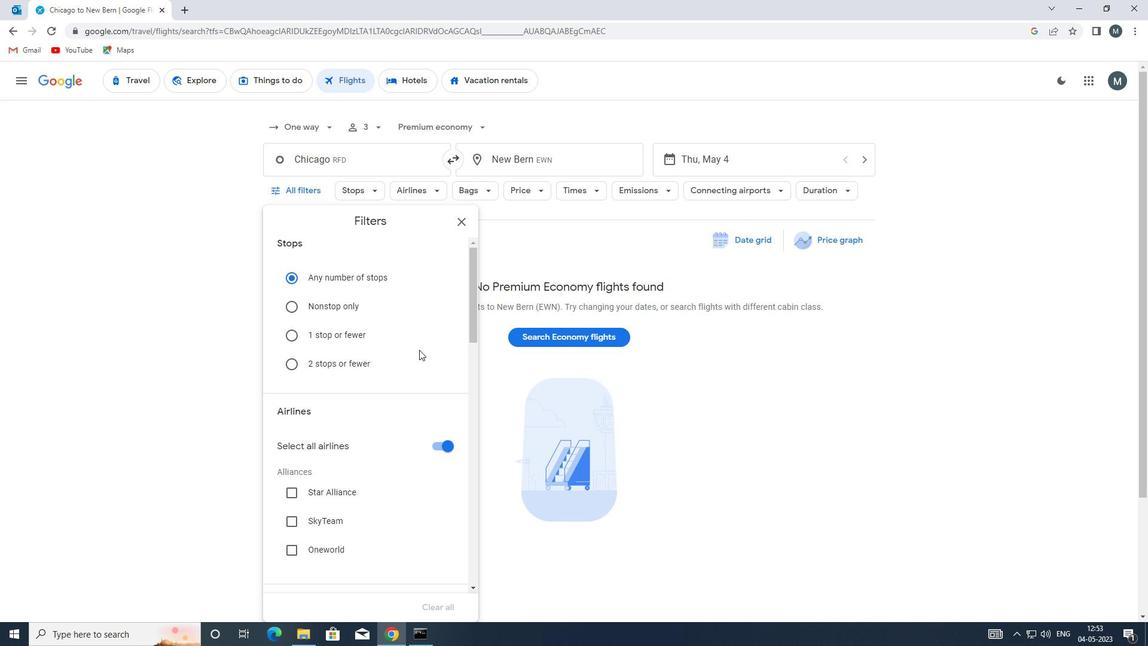 
Action: Mouse scrolled (420, 350) with delta (0, 0)
Screenshot: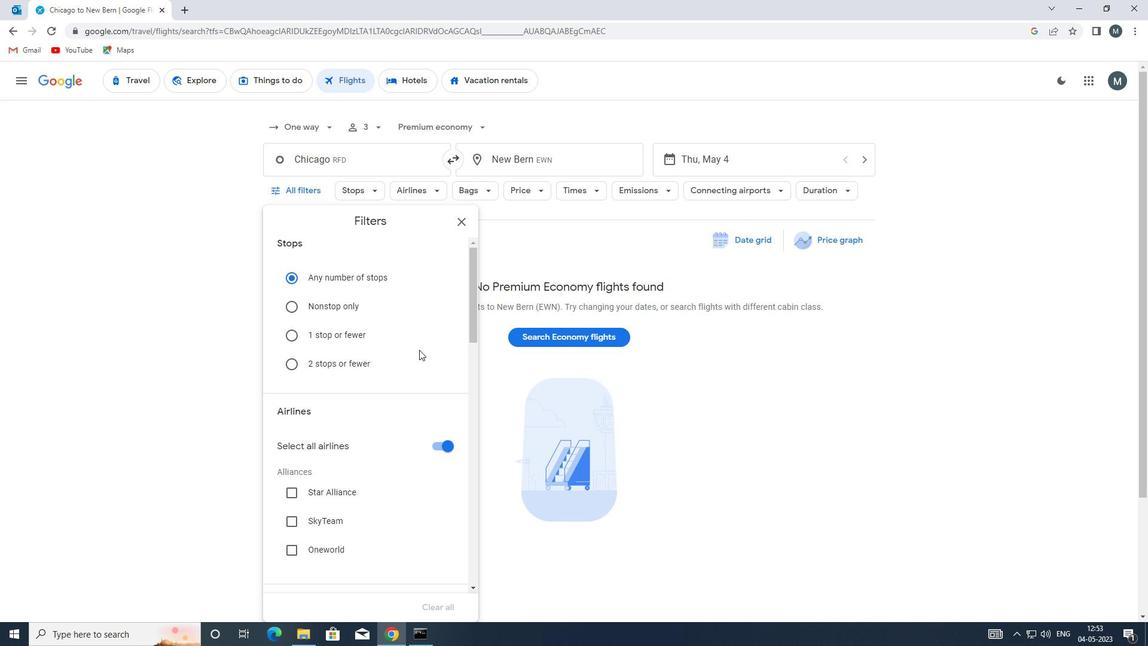 
Action: Mouse moved to (440, 391)
Screenshot: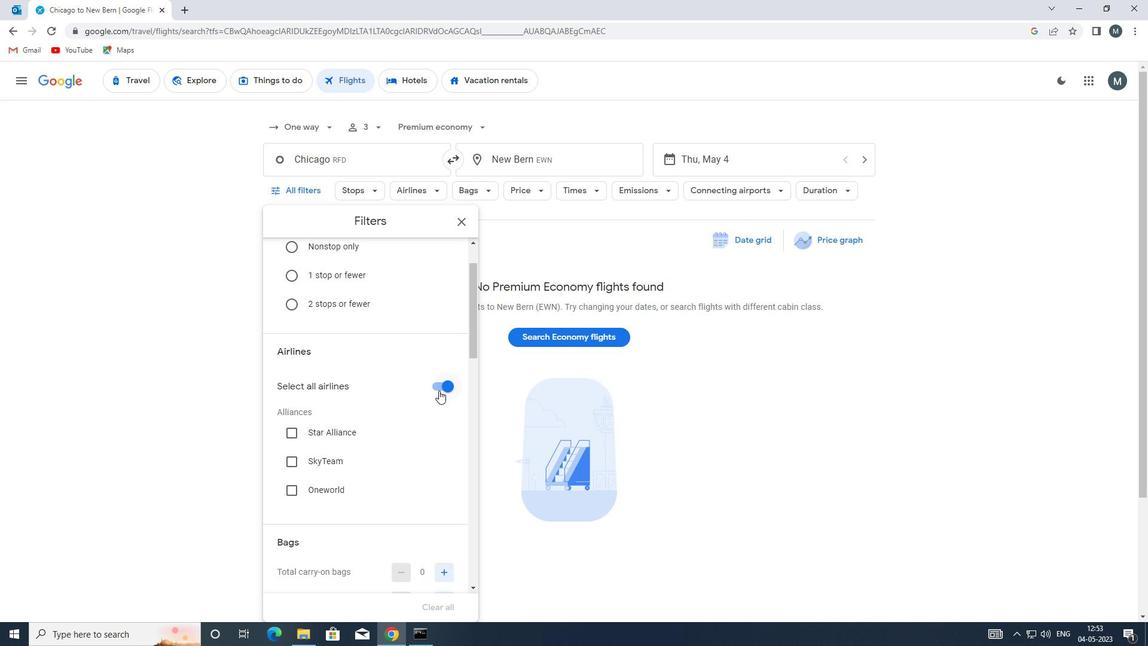 
Action: Mouse pressed left at (440, 391)
Screenshot: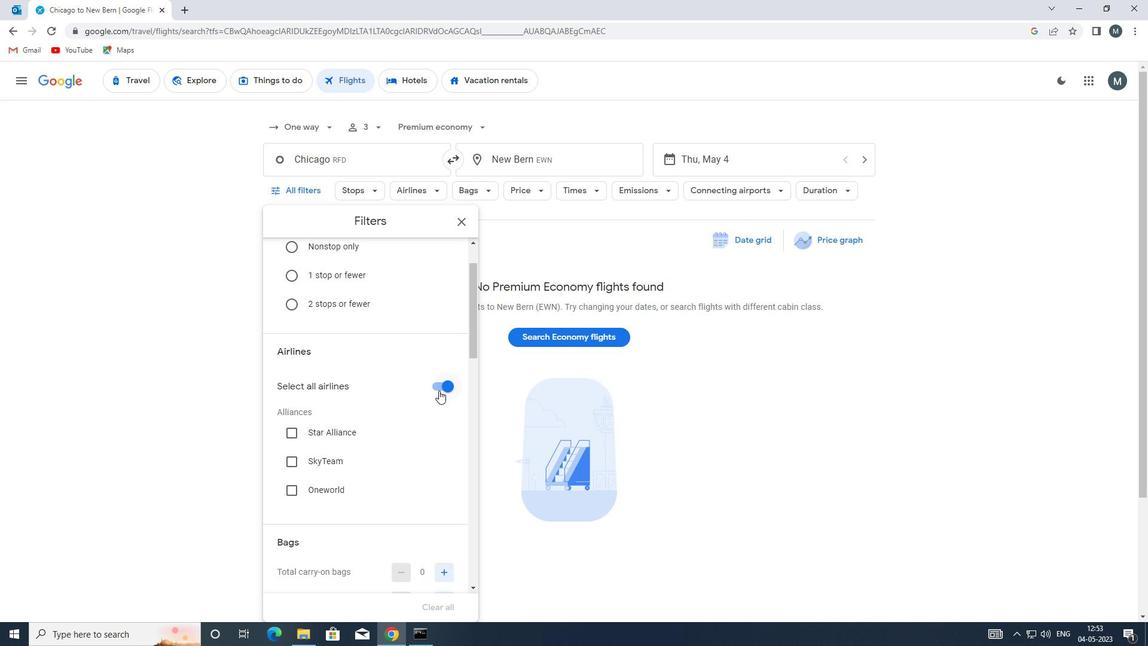 
Action: Mouse moved to (390, 378)
Screenshot: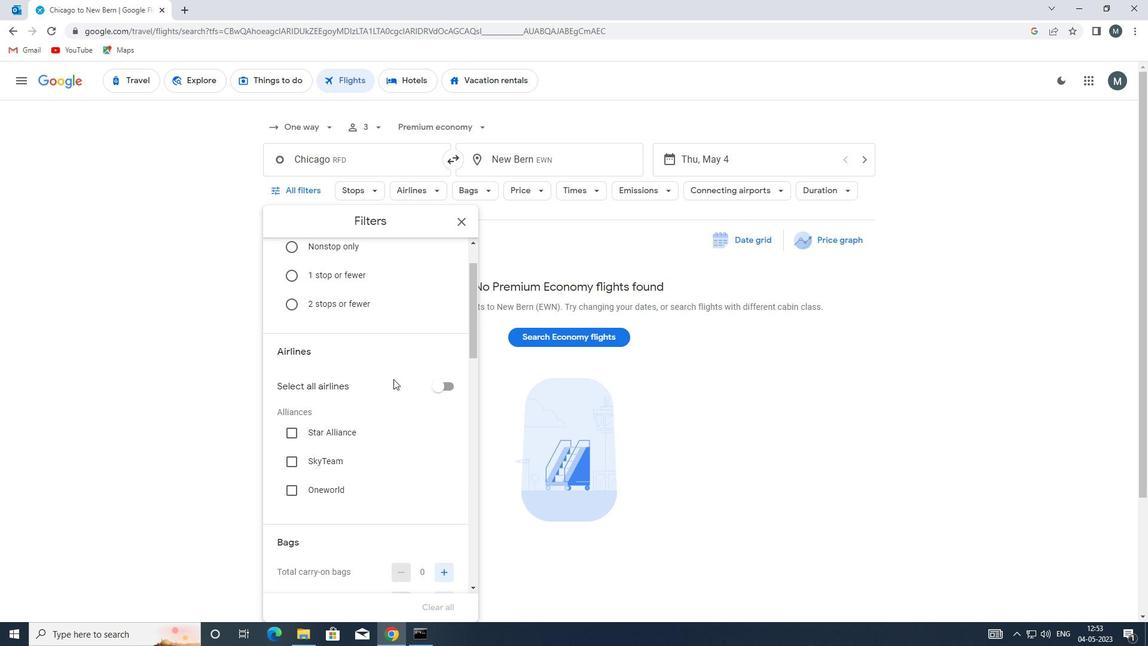 
Action: Mouse scrolled (390, 378) with delta (0, 0)
Screenshot: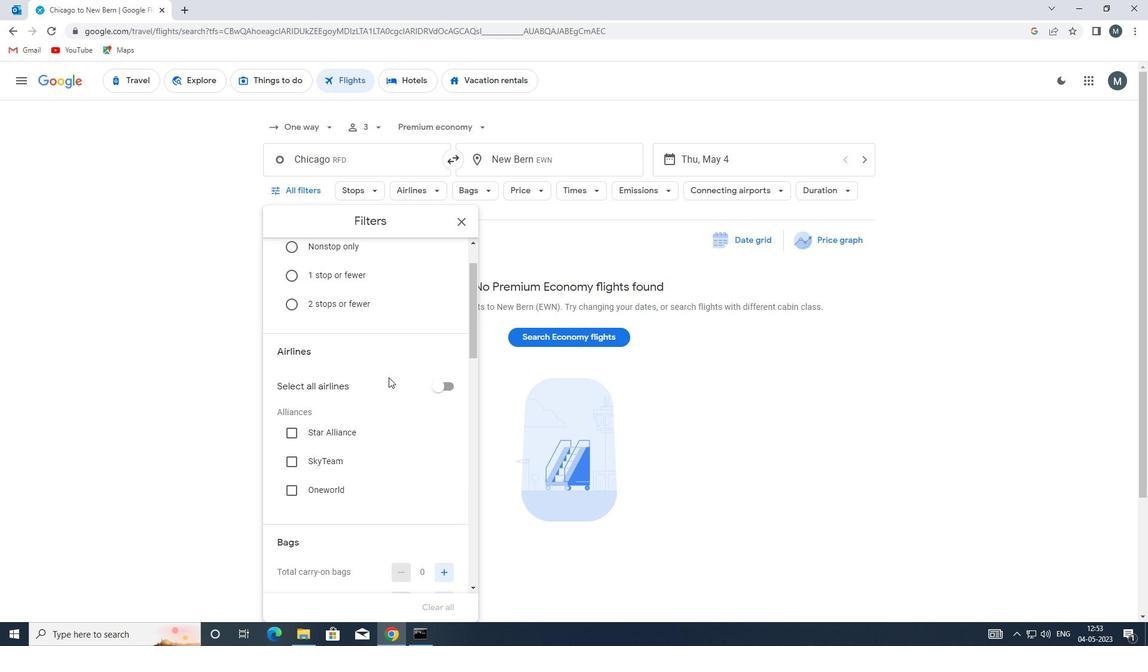 
Action: Mouse moved to (409, 382)
Screenshot: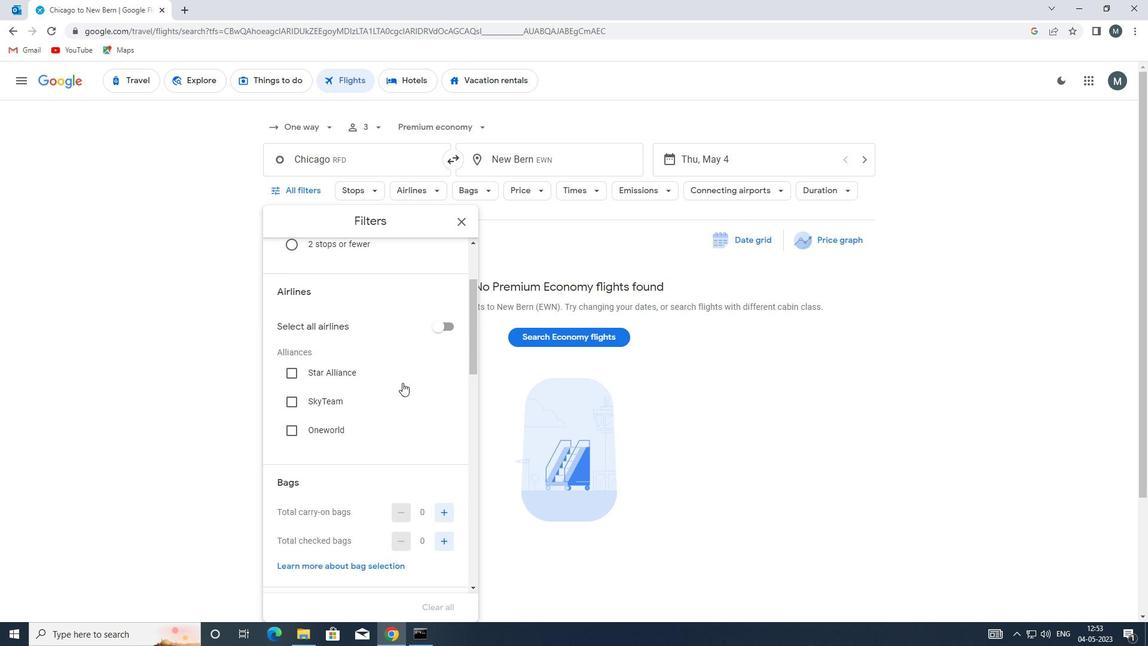 
Action: Mouse scrolled (409, 381) with delta (0, 0)
Screenshot: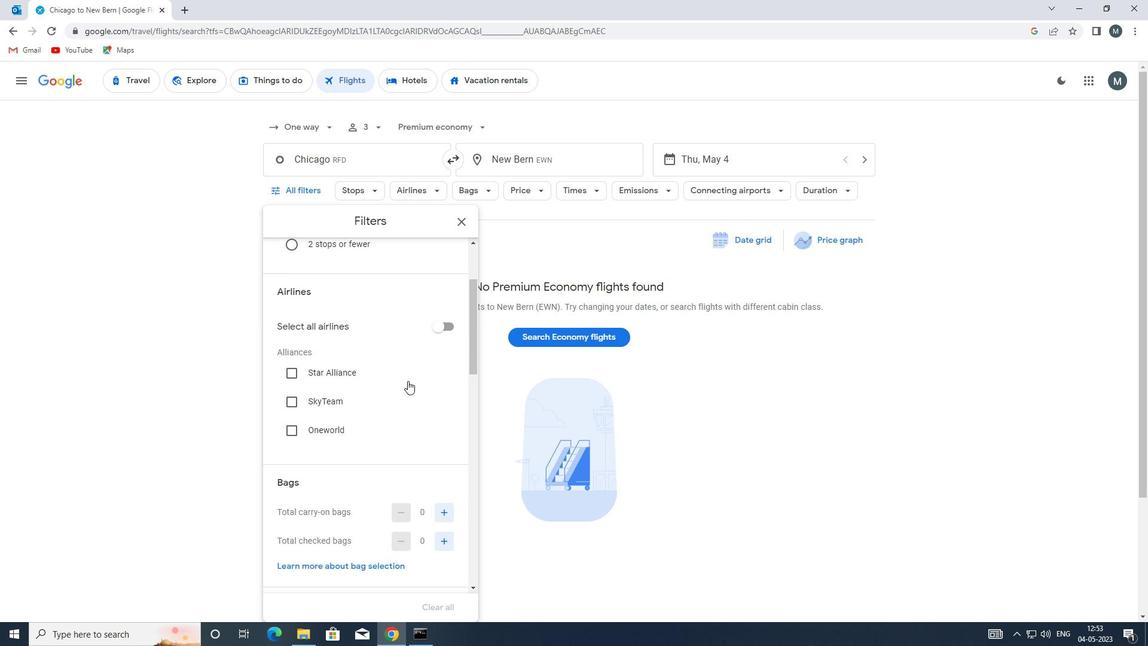 
Action: Mouse scrolled (409, 381) with delta (0, 0)
Screenshot: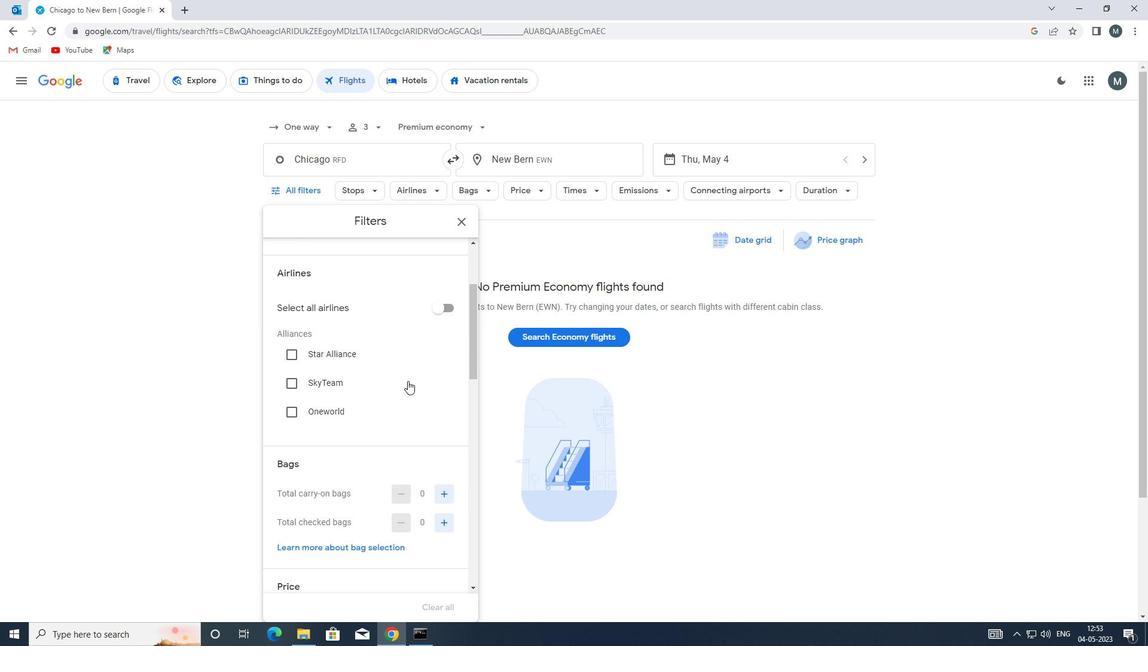 
Action: Mouse moved to (445, 418)
Screenshot: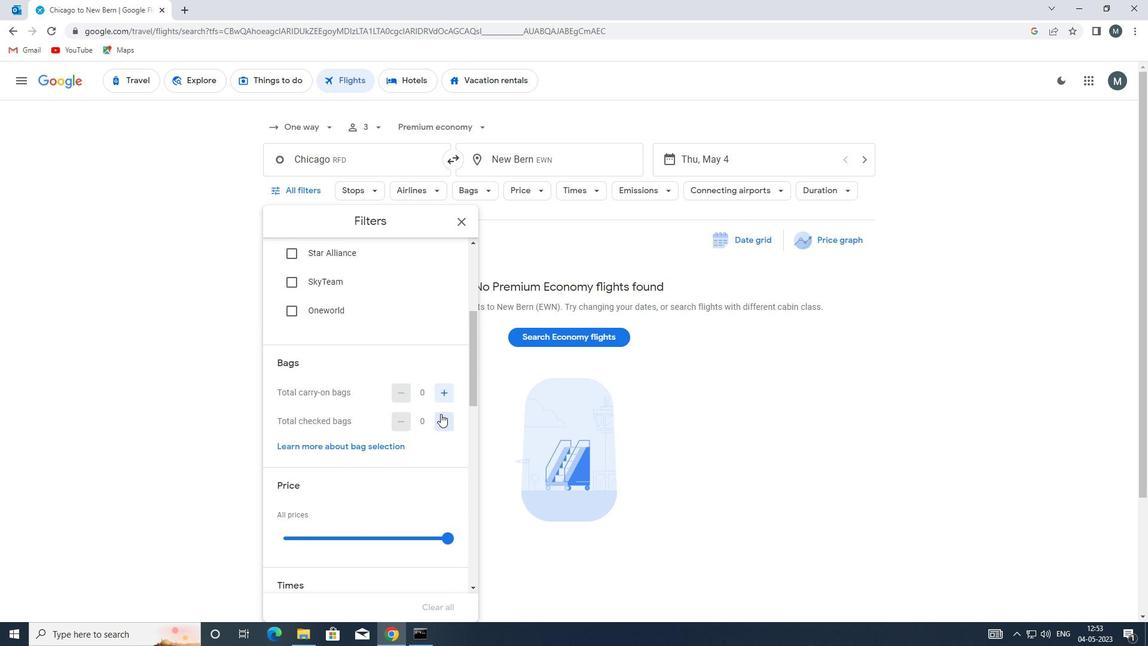 
Action: Mouse pressed left at (445, 418)
Screenshot: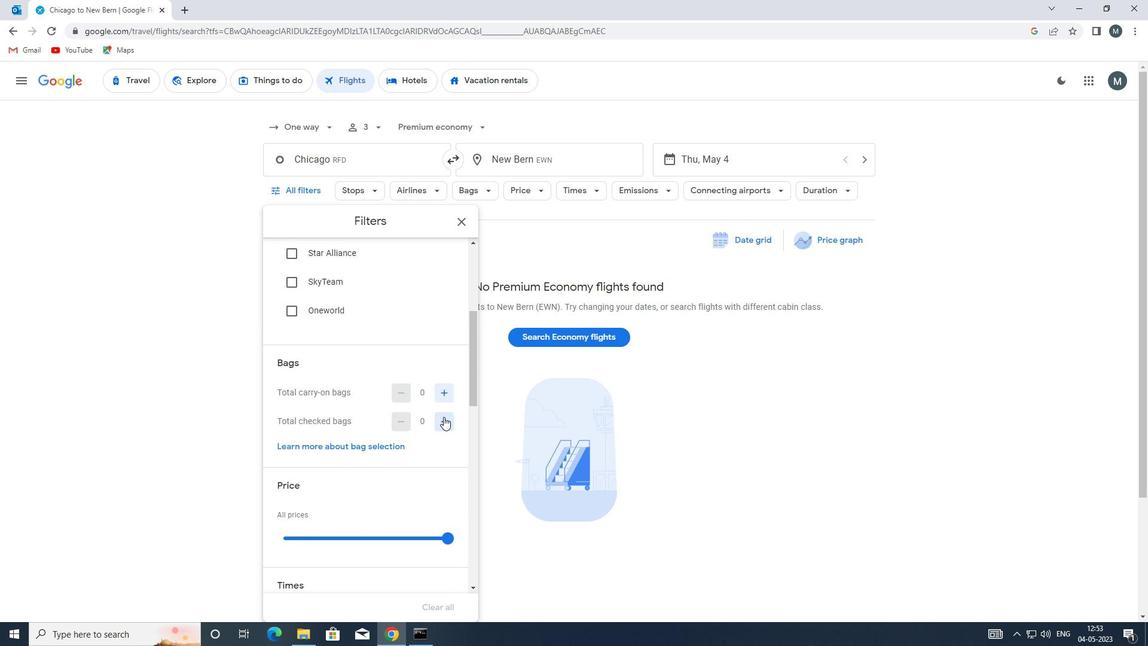 
Action: Mouse moved to (445, 418)
Screenshot: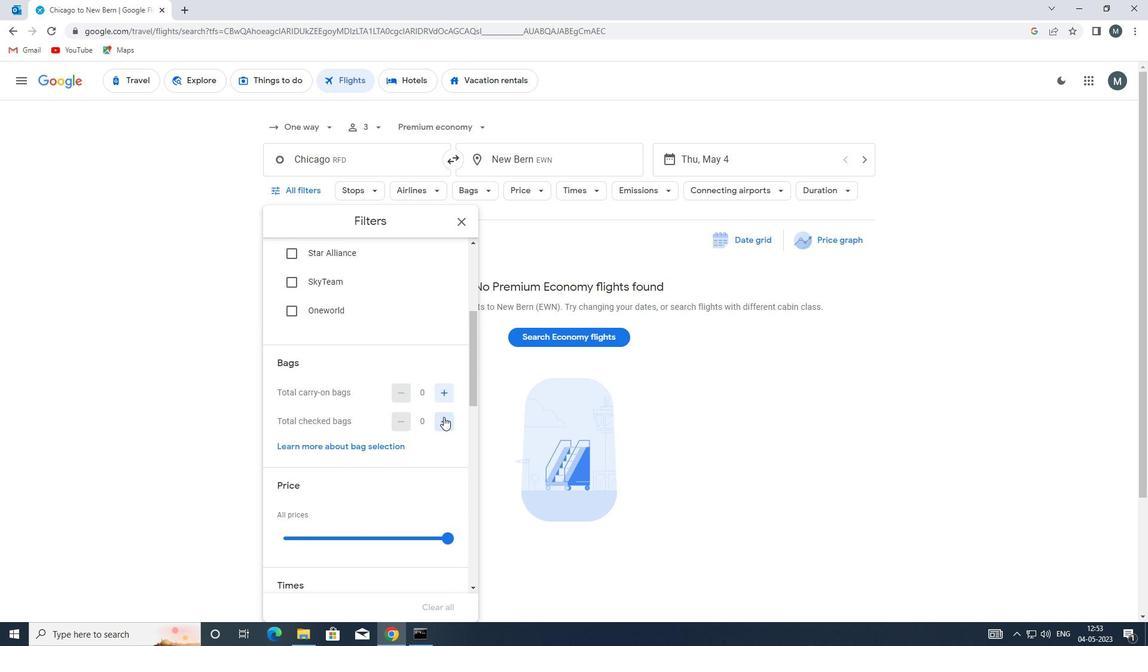 
Action: Mouse pressed left at (445, 418)
Screenshot: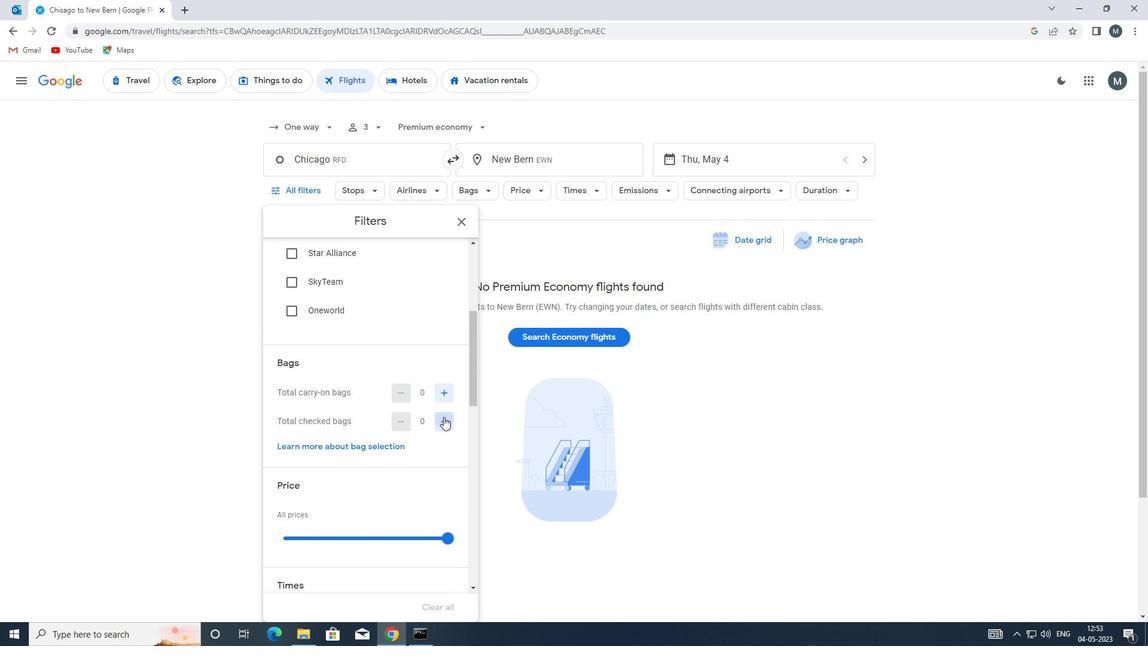
Action: Mouse pressed left at (445, 418)
Screenshot: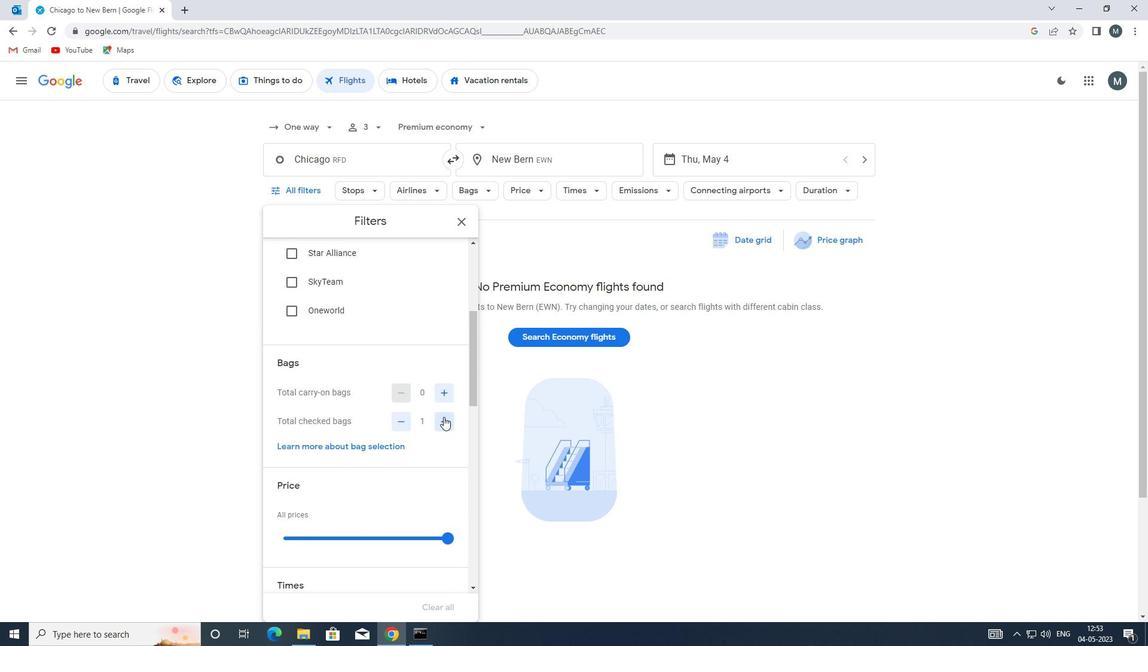 
Action: Mouse moved to (445, 415)
Screenshot: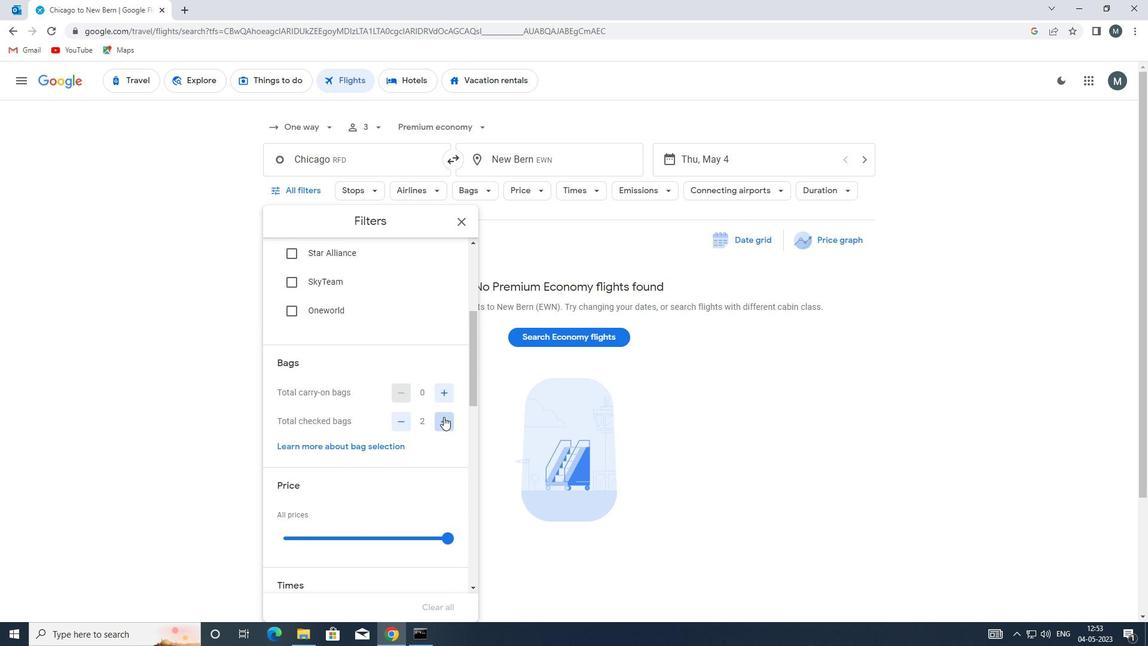 
Action: Mouse pressed left at (445, 415)
Screenshot: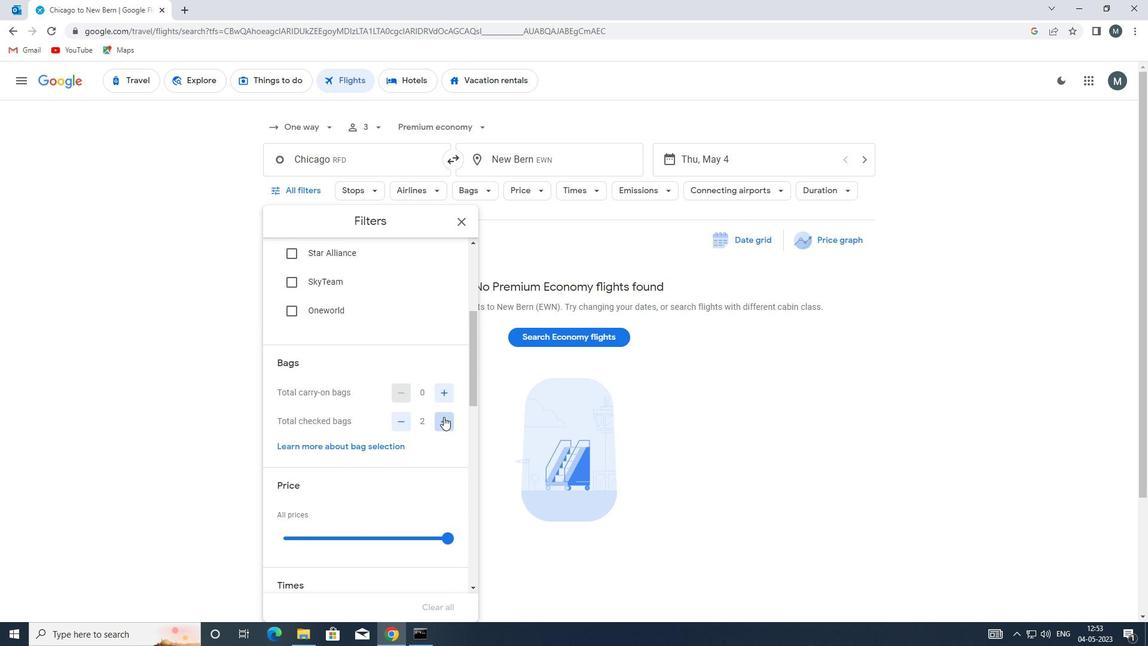 
Action: Mouse pressed left at (445, 415)
Screenshot: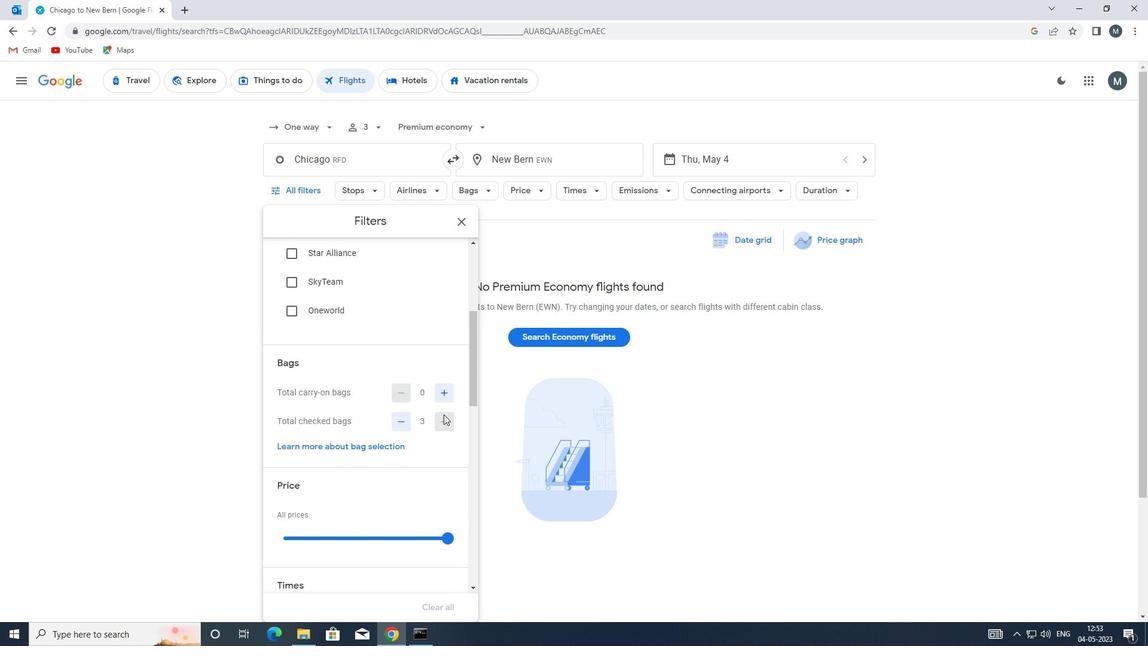 
Action: Mouse pressed left at (445, 415)
Screenshot: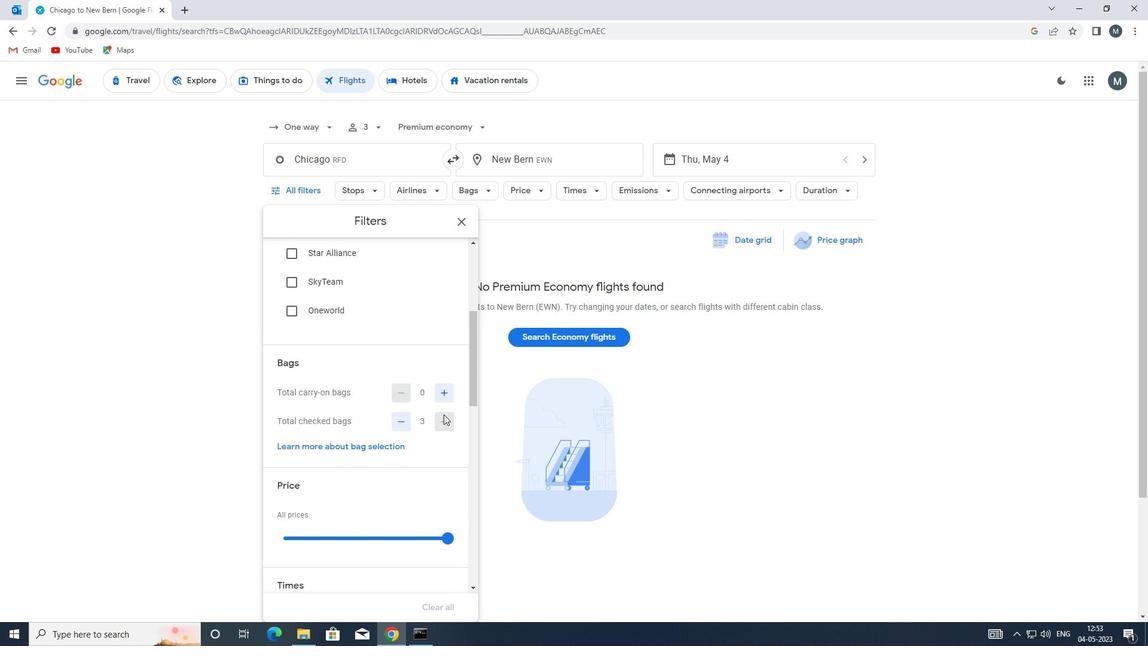
Action: Mouse moved to (394, 402)
Screenshot: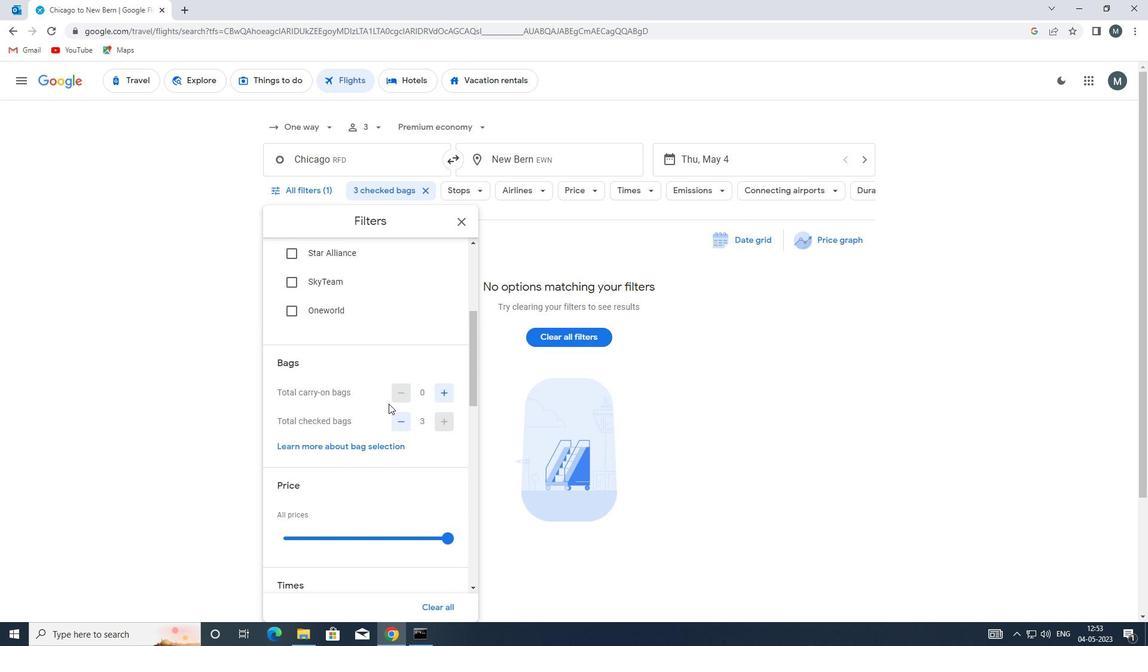 
Action: Mouse scrolled (394, 402) with delta (0, 0)
Screenshot: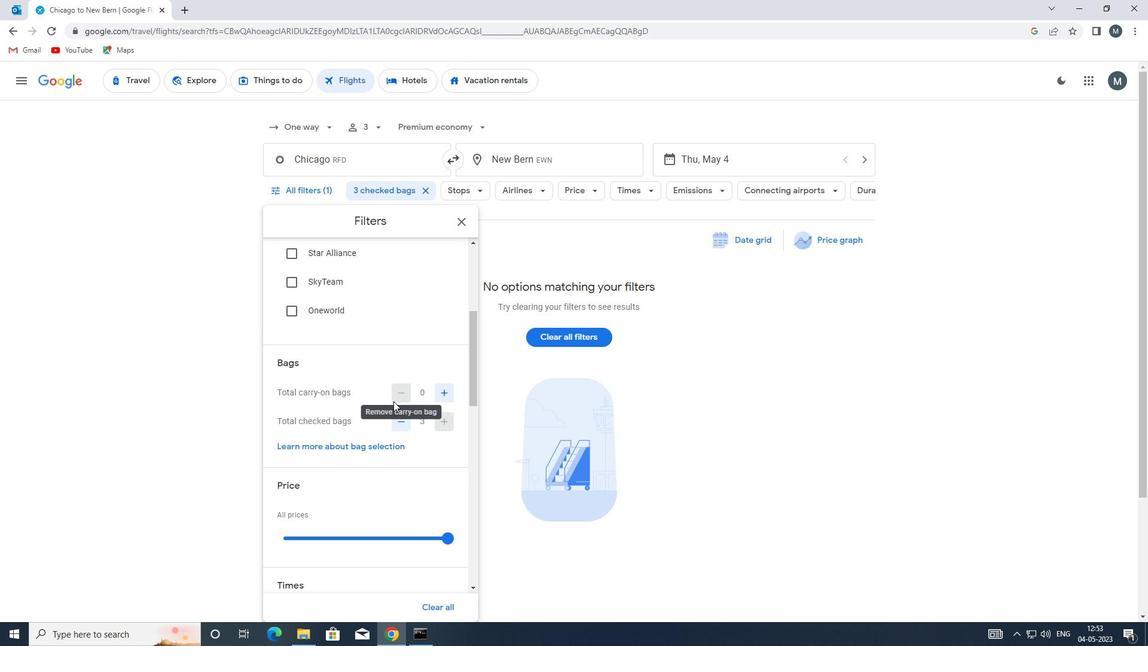 
Action: Mouse moved to (402, 396)
Screenshot: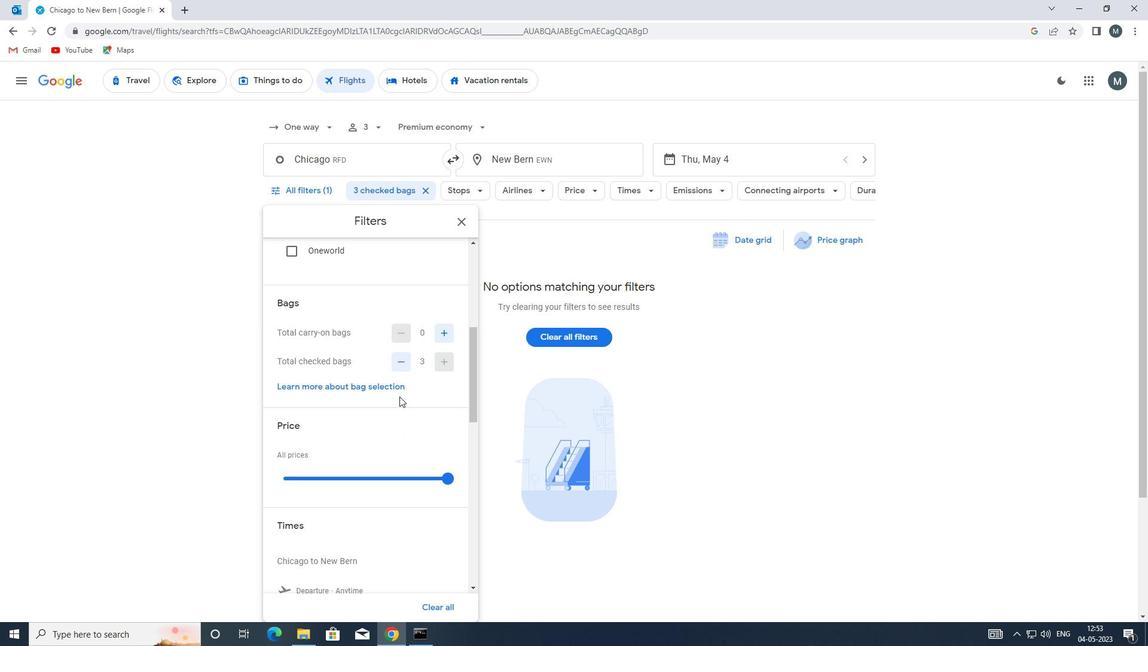 
Action: Mouse scrolled (402, 396) with delta (0, 0)
Screenshot: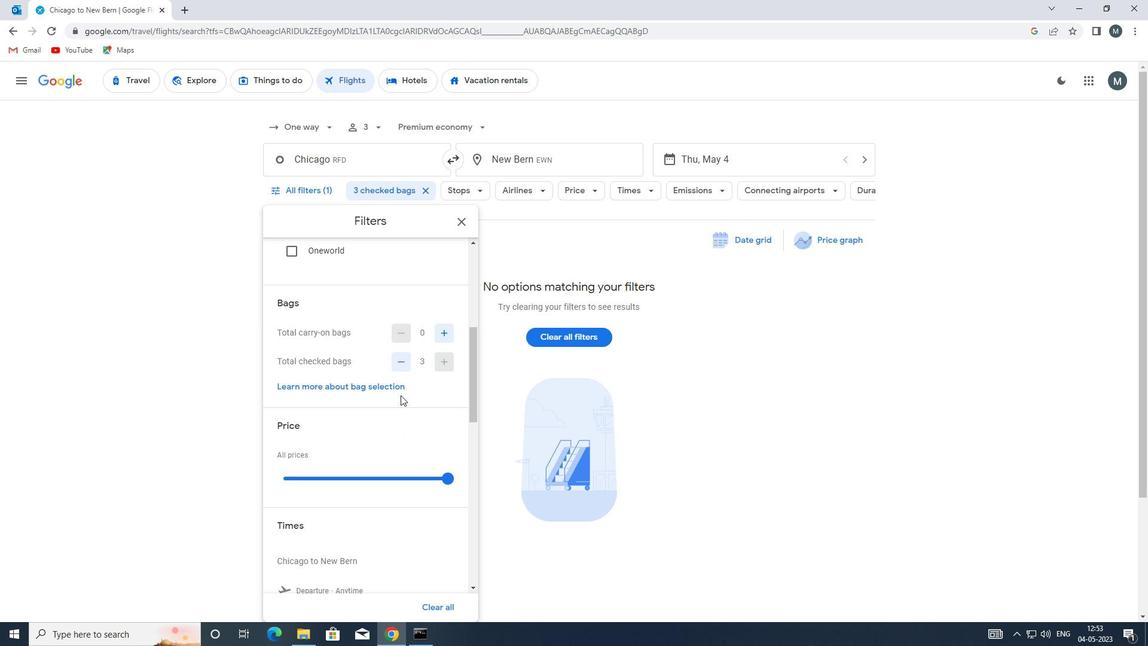 
Action: Mouse moved to (378, 413)
Screenshot: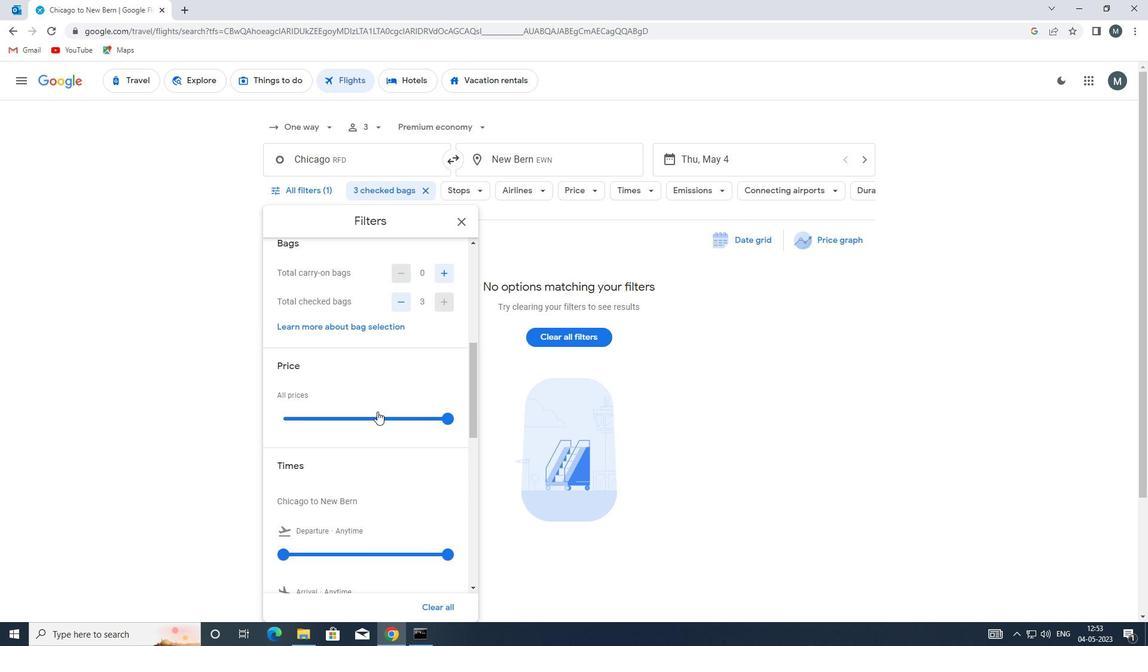 
Action: Mouse pressed left at (378, 413)
Screenshot: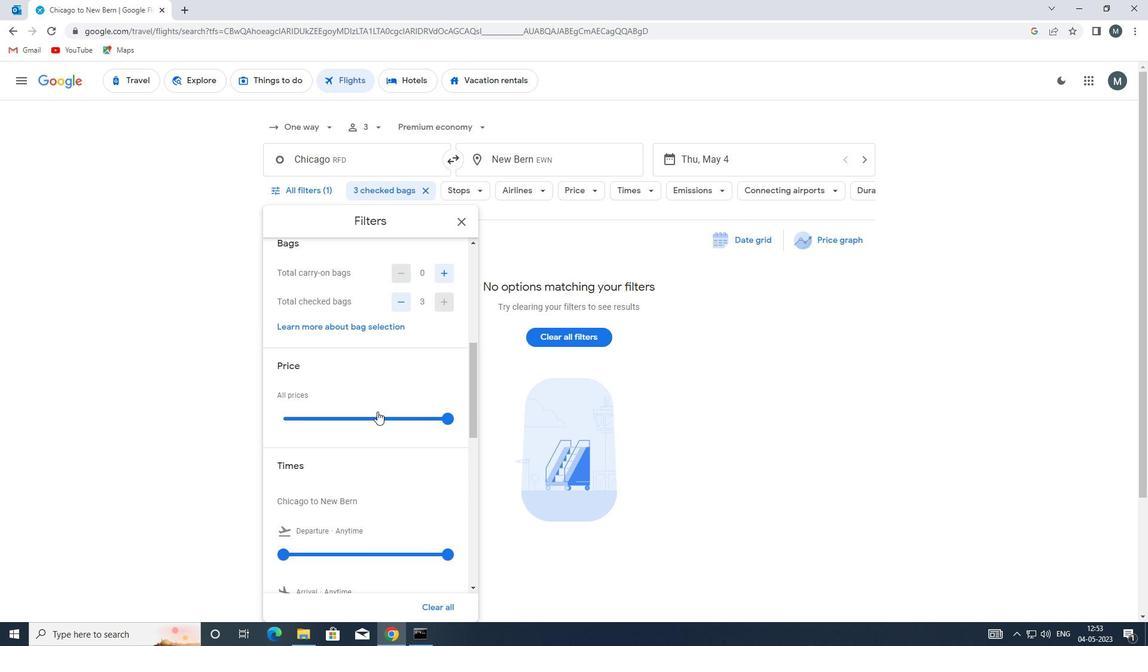 
Action: Mouse moved to (378, 413)
Screenshot: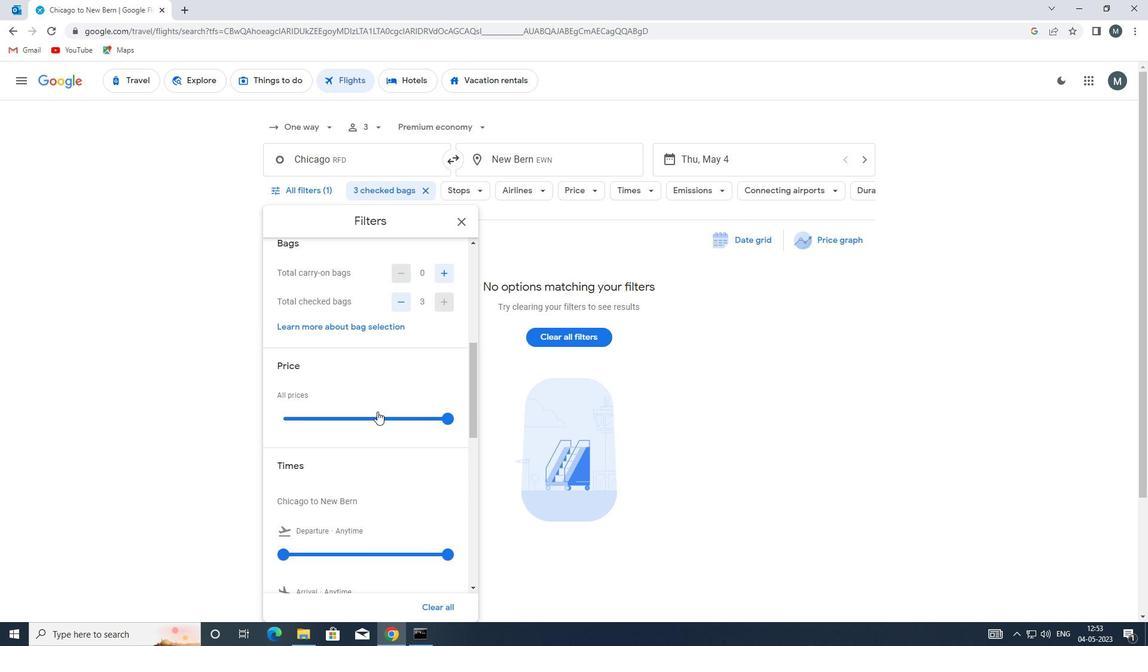 
Action: Mouse pressed left at (378, 413)
Screenshot: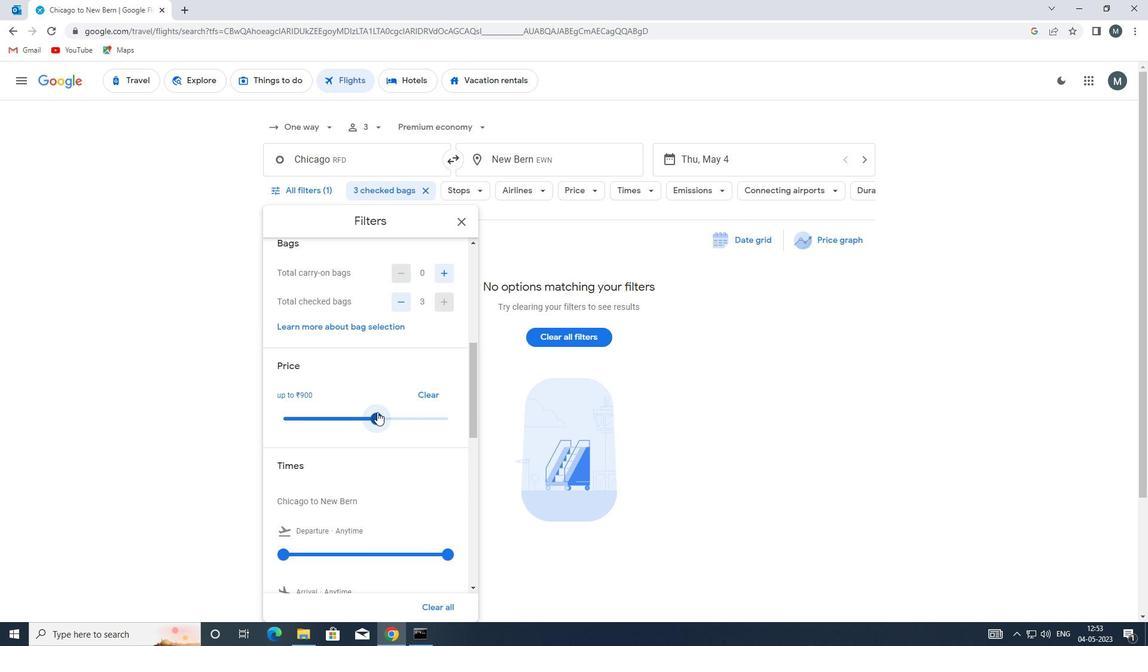 
Action: Mouse moved to (346, 391)
Screenshot: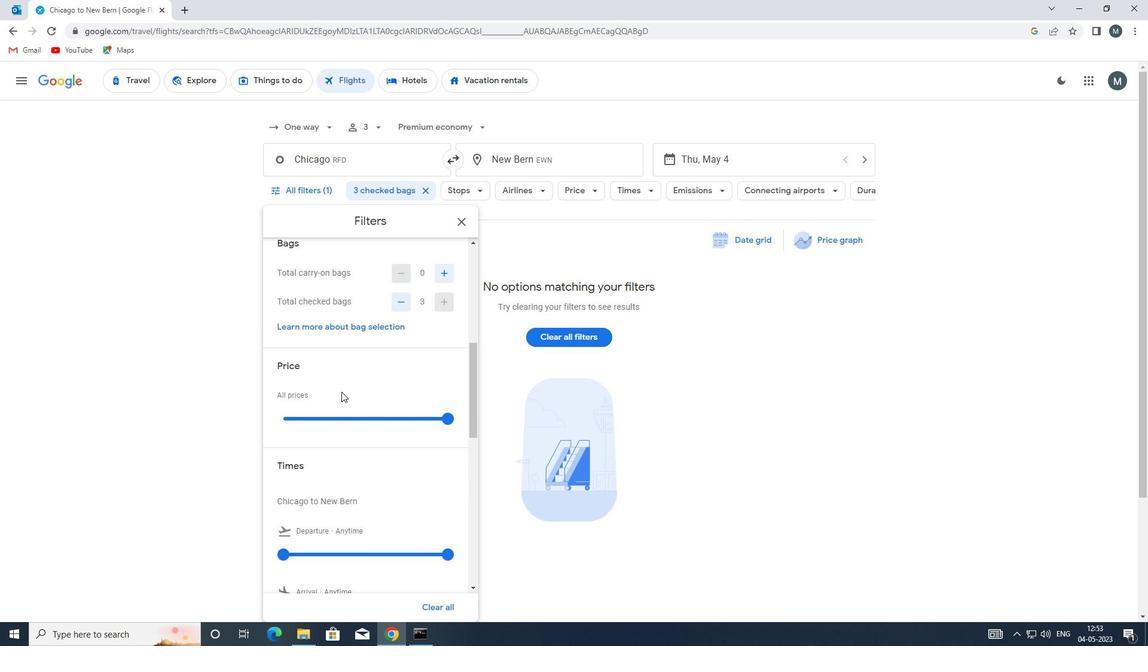 
Action: Mouse scrolled (346, 390) with delta (0, 0)
Screenshot: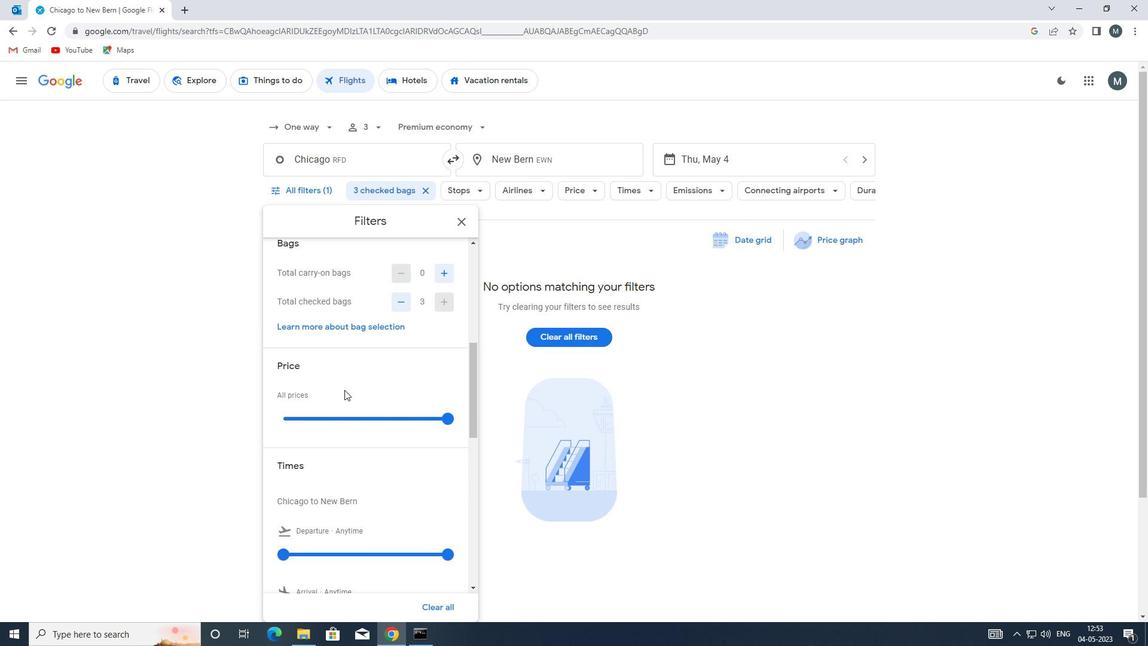 
Action: Mouse scrolled (346, 390) with delta (0, 0)
Screenshot: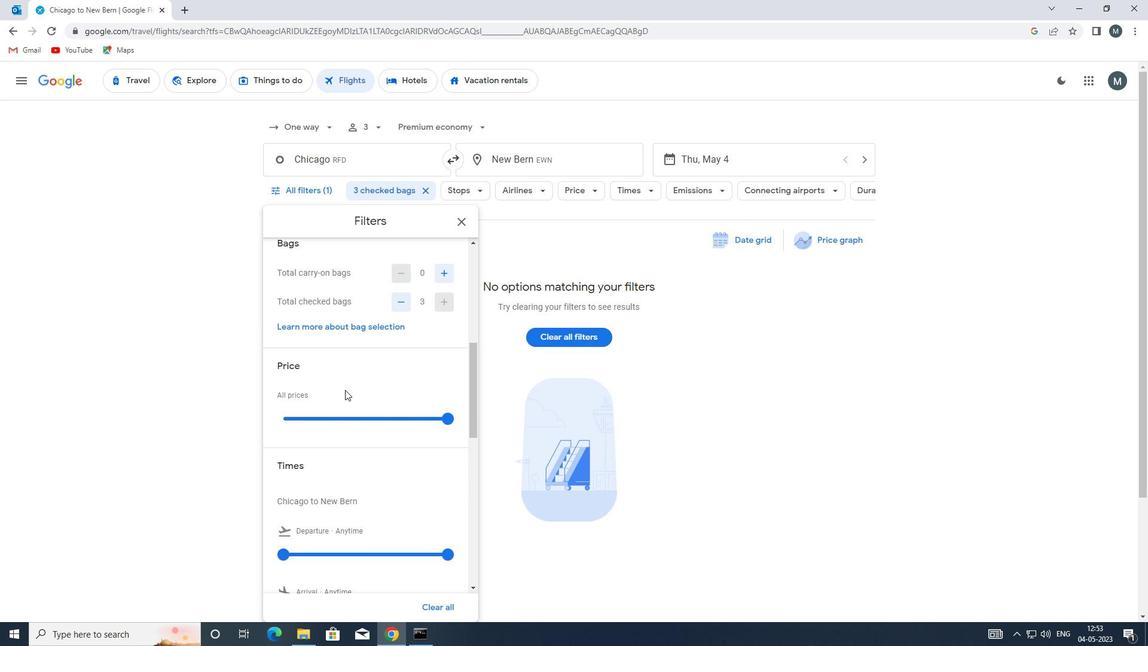 
Action: Mouse moved to (286, 433)
Screenshot: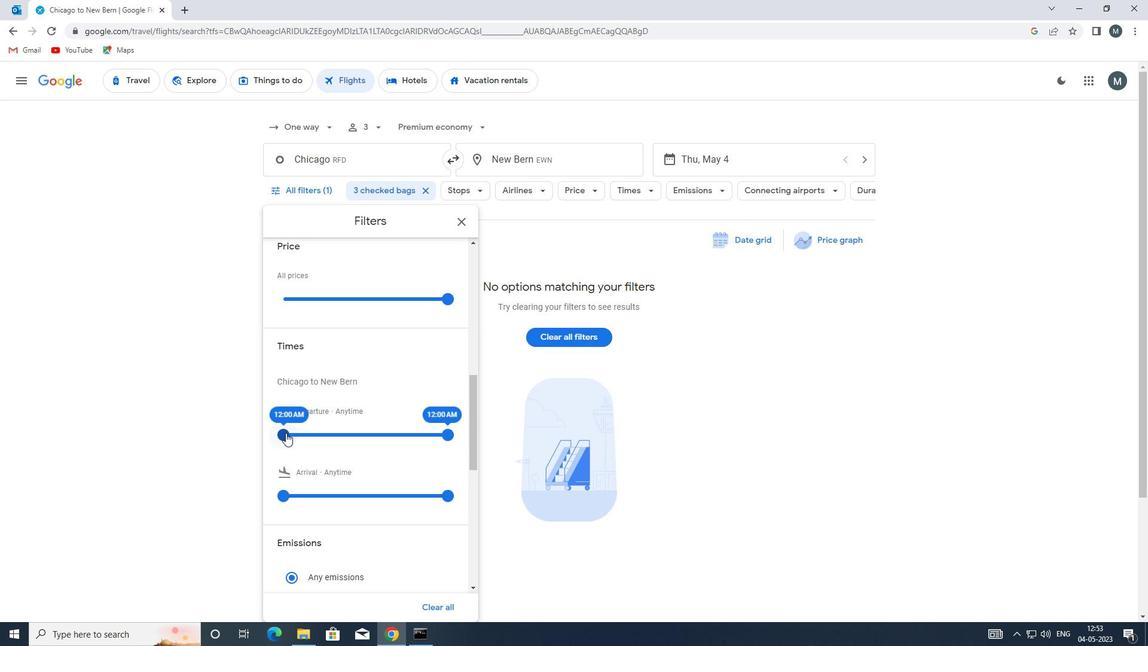 
Action: Mouse pressed left at (286, 433)
Screenshot: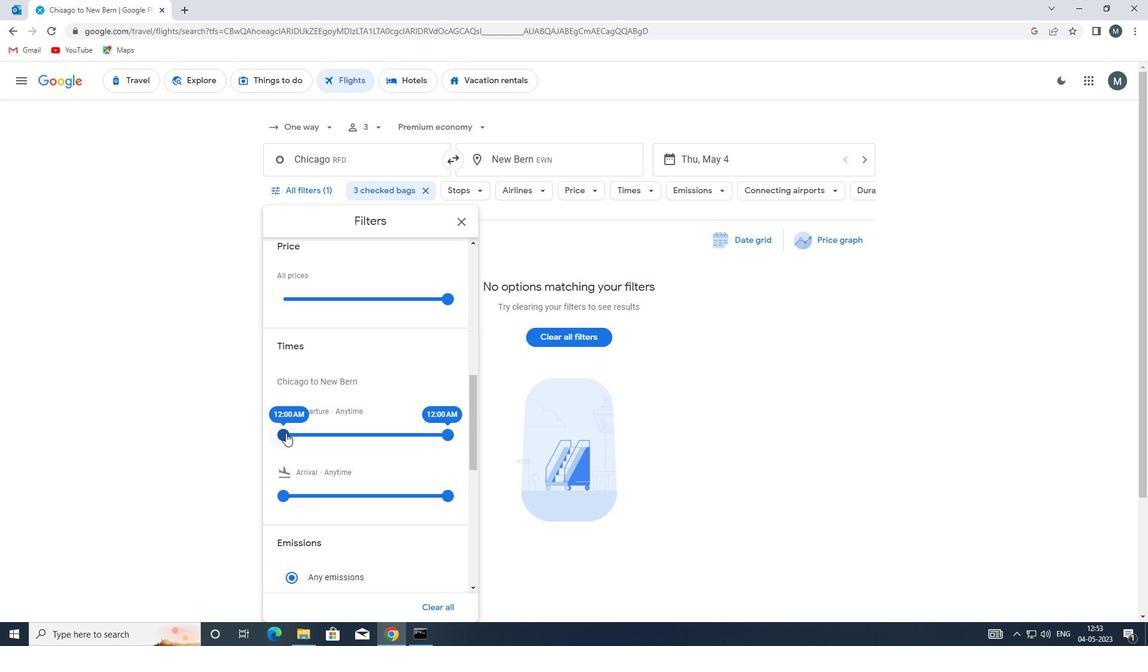 
Action: Mouse moved to (446, 434)
Screenshot: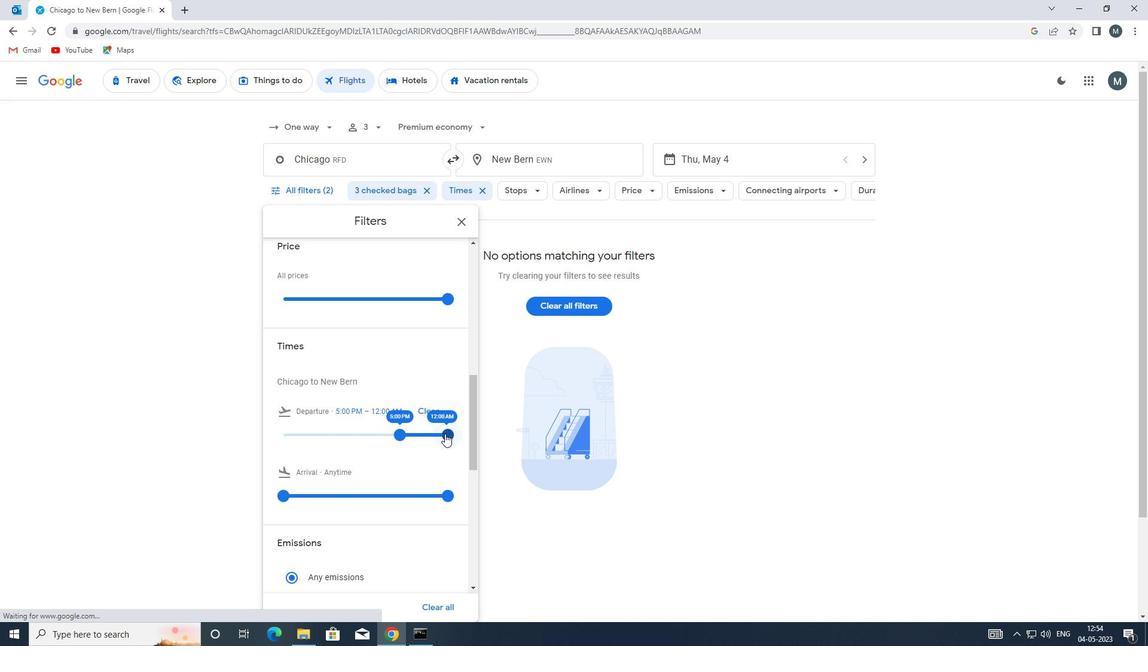 
Action: Mouse pressed left at (446, 434)
Screenshot: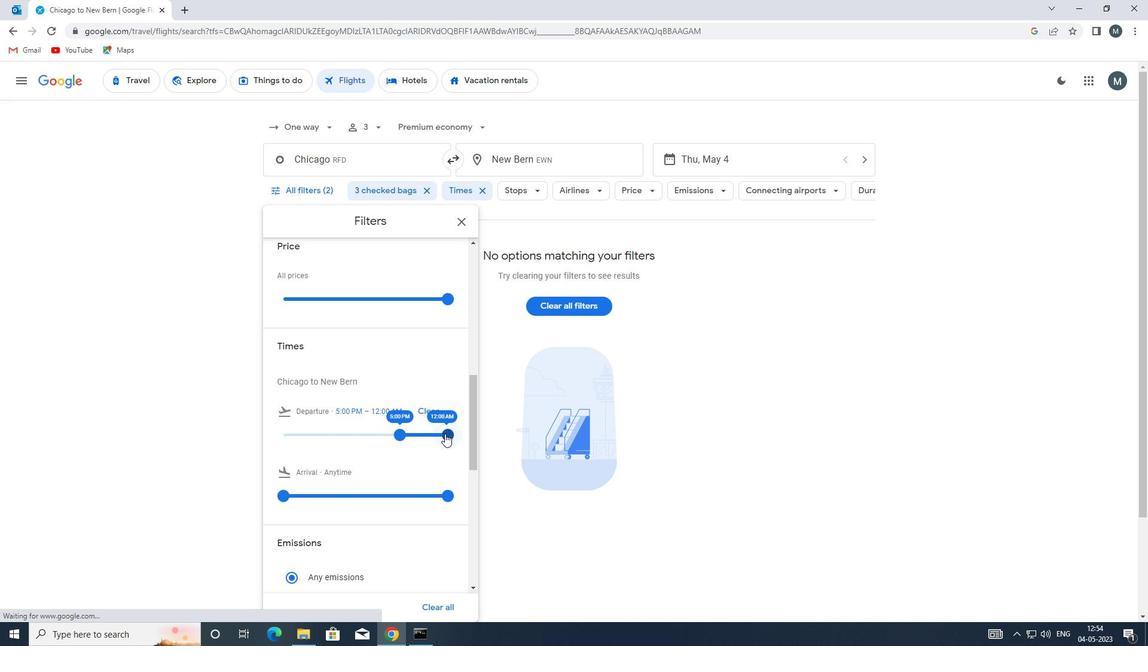 
Action: Mouse moved to (439, 287)
Screenshot: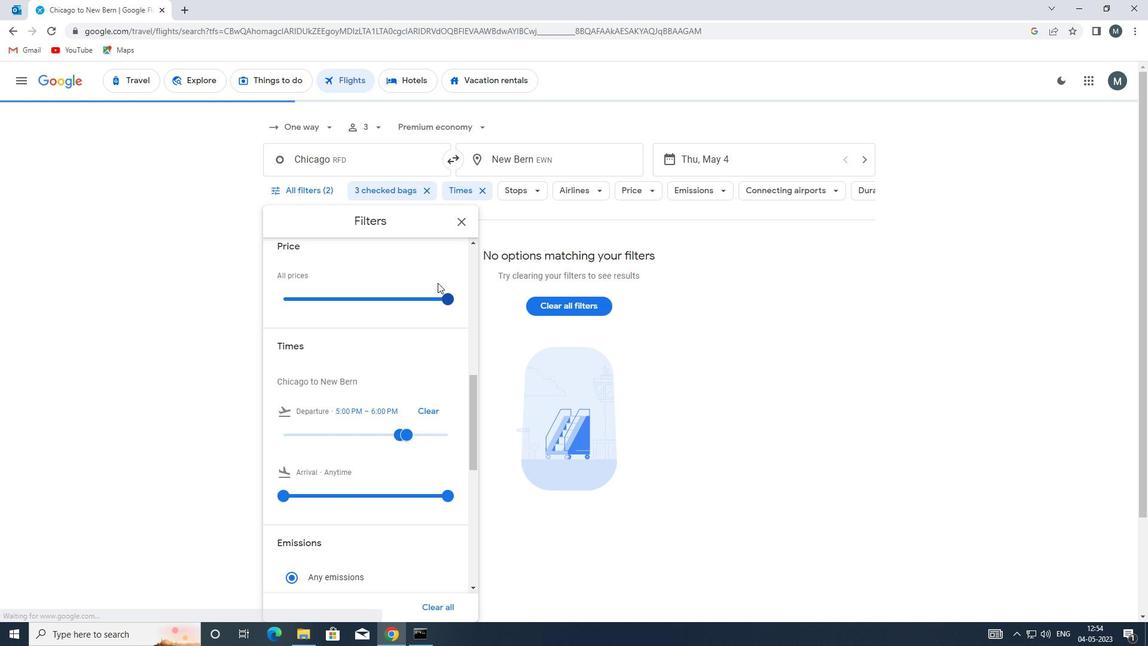 
Action: Mouse scrolled (439, 287) with delta (0, 0)
Screenshot: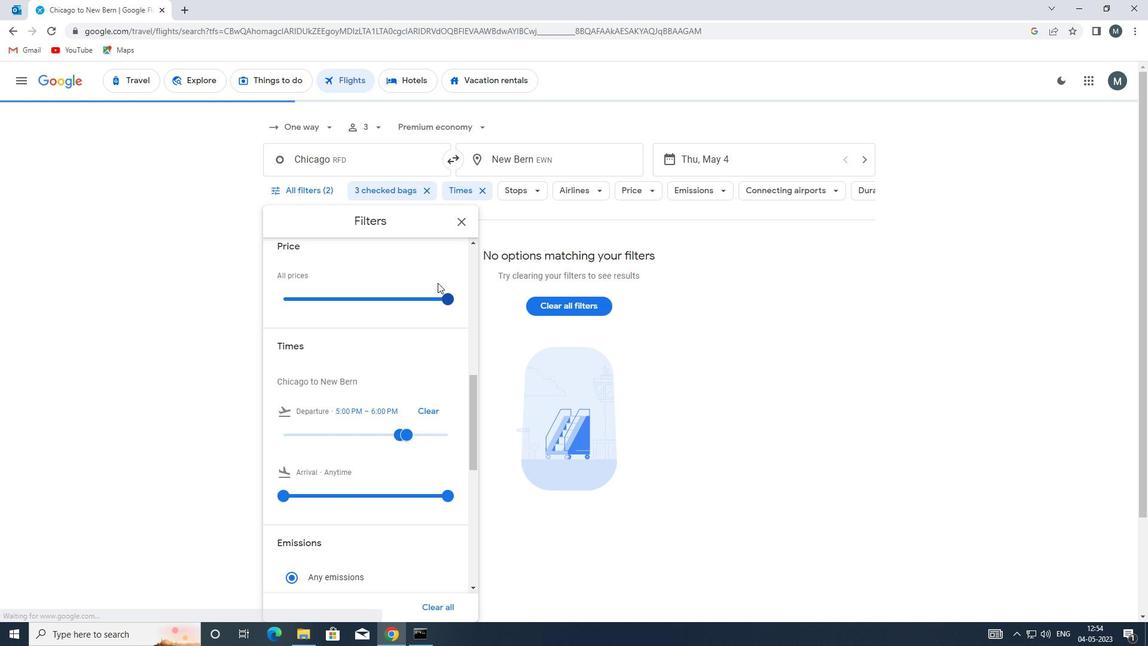 
Action: Mouse moved to (436, 292)
Screenshot: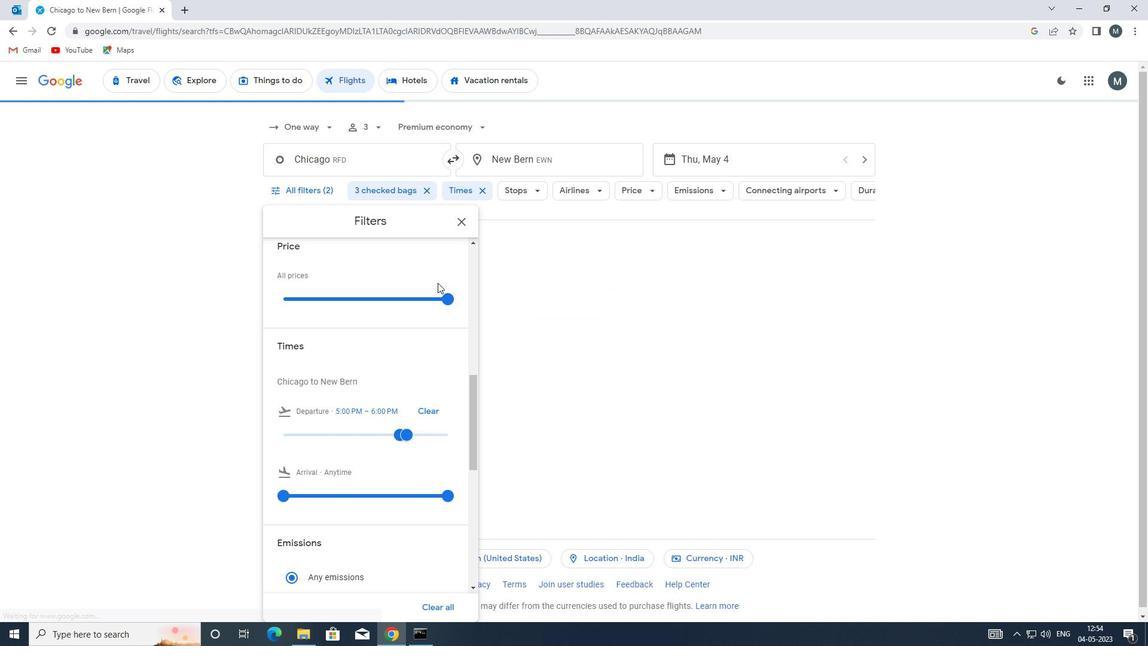 
Action: Mouse scrolled (436, 291) with delta (0, 0)
Screenshot: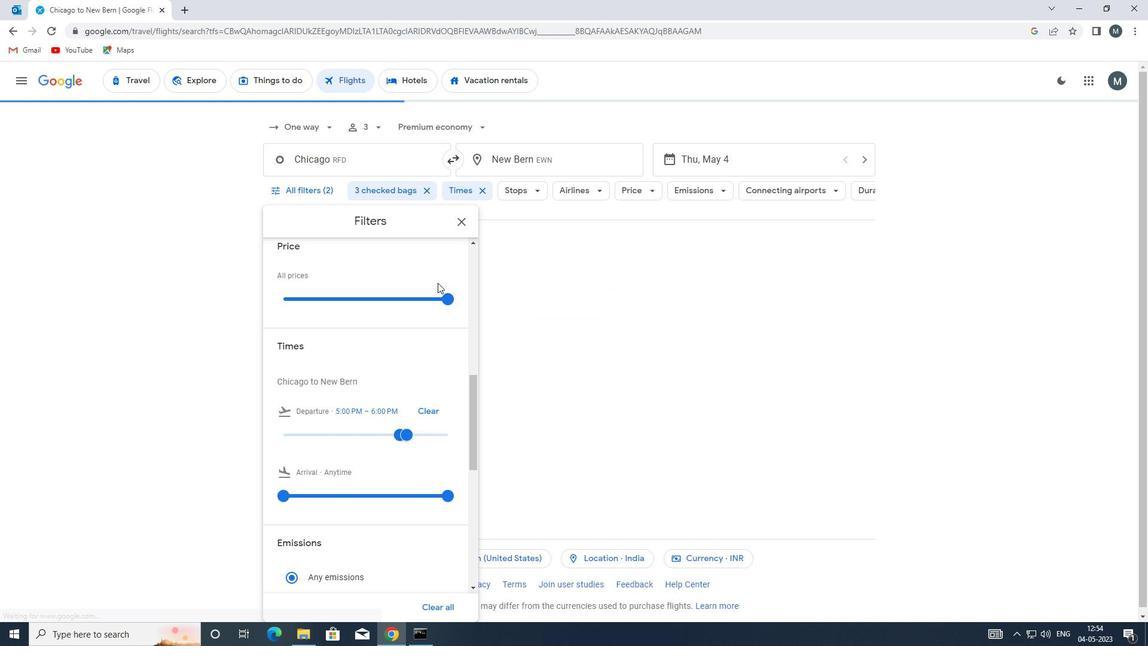
Action: Mouse moved to (463, 222)
Screenshot: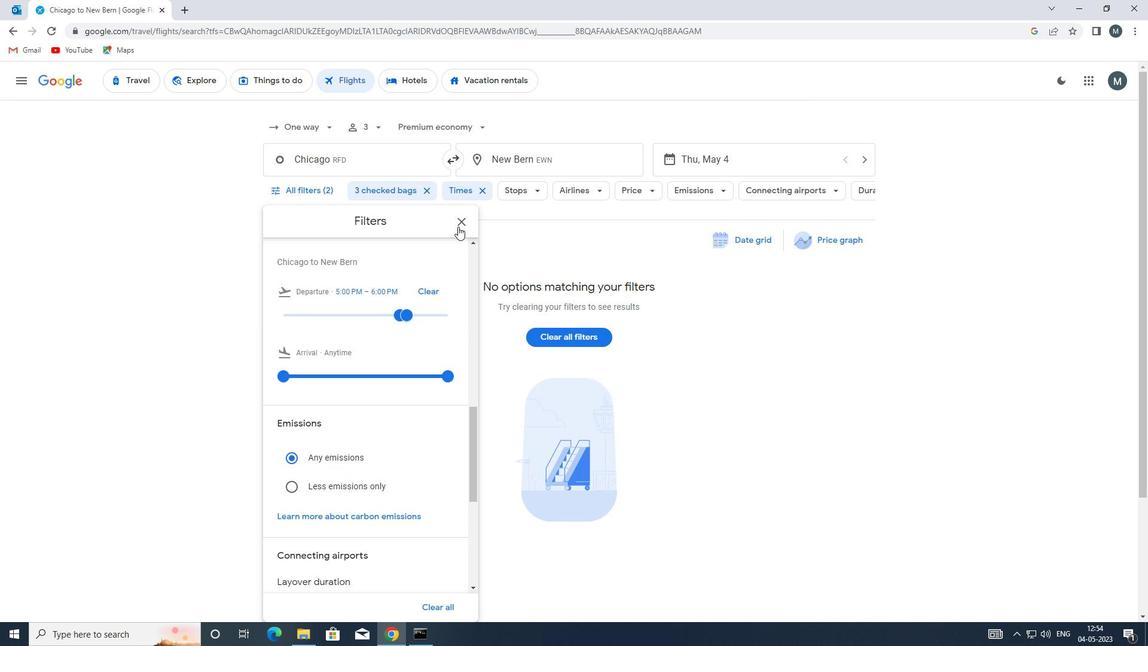 
Action: Mouse pressed left at (463, 222)
Screenshot: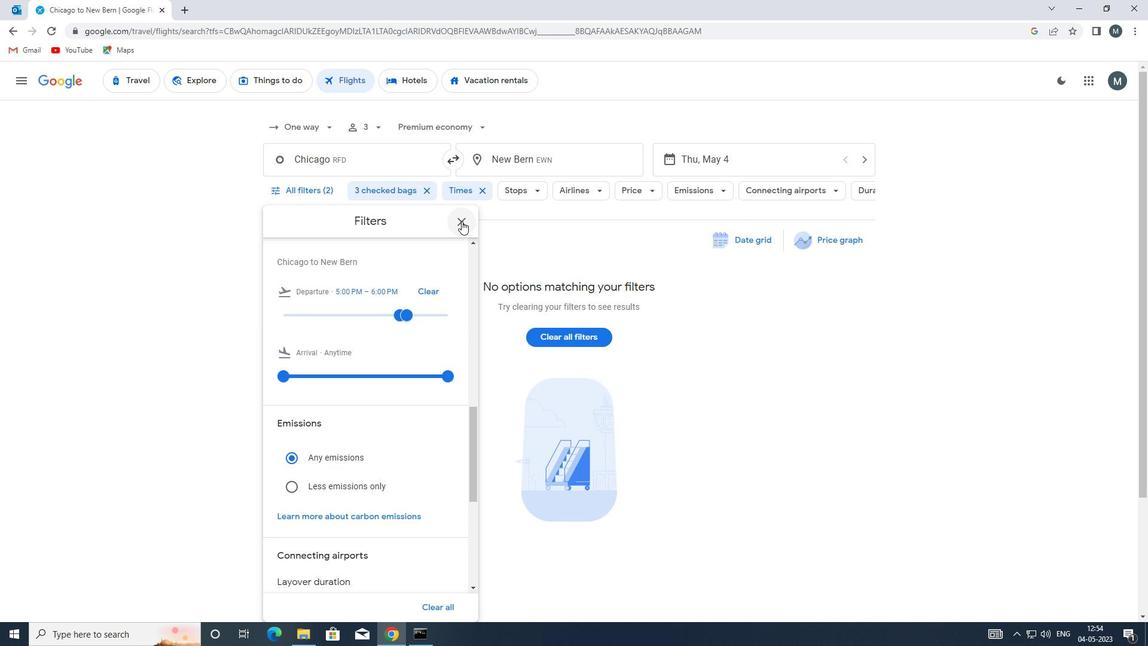 
Action: Mouse moved to (463, 225)
Screenshot: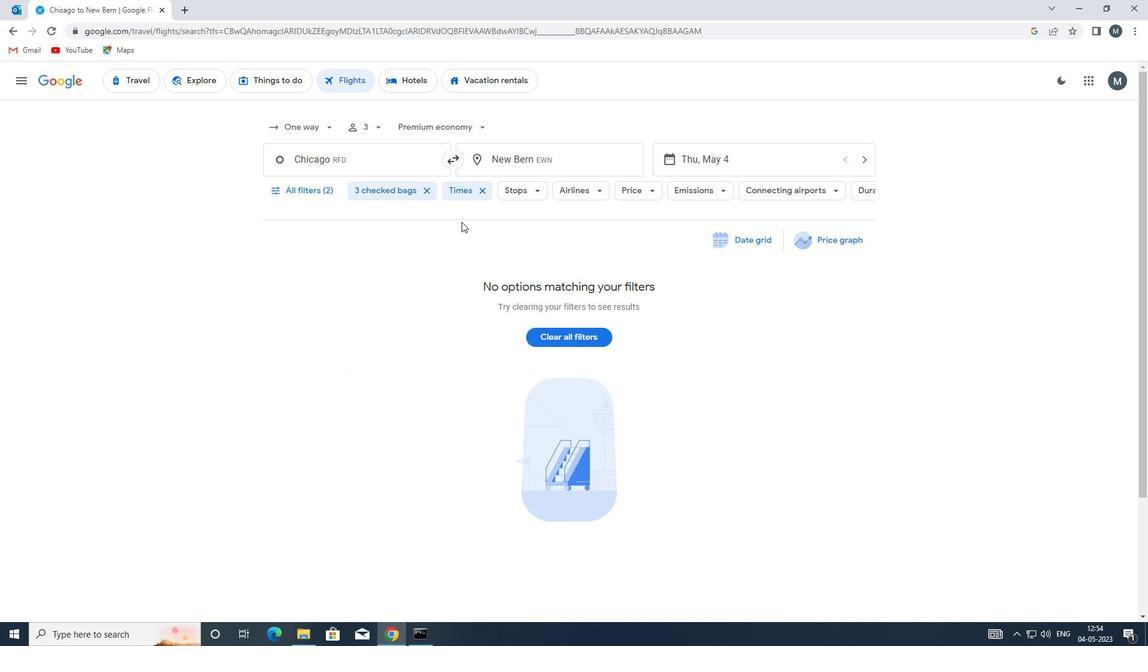 
